 Task: Install a Code Snippet Extension: Install an extension that provides code snippets to speed up your coding workflow
Action: Mouse moved to (9, 136)
Screenshot: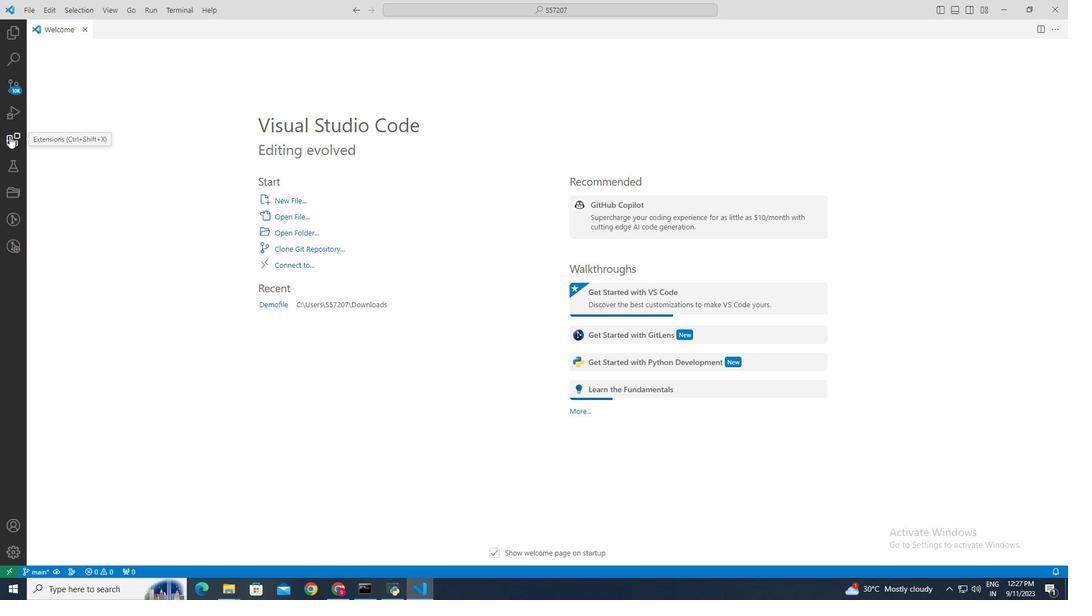 
Action: Mouse pressed left at (9, 136)
Screenshot: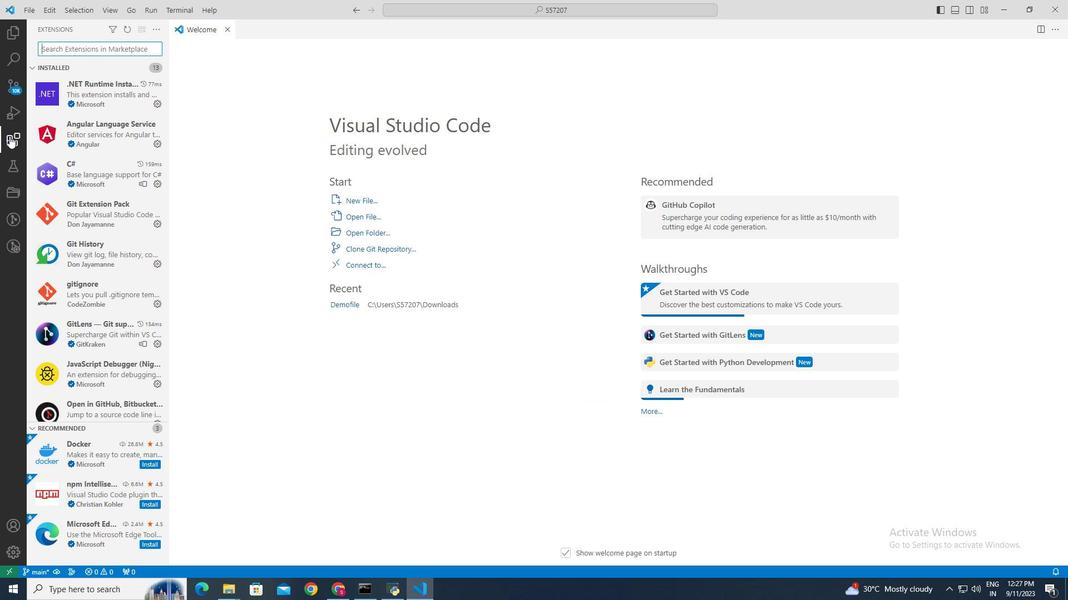 
Action: Mouse moved to (87, 48)
Screenshot: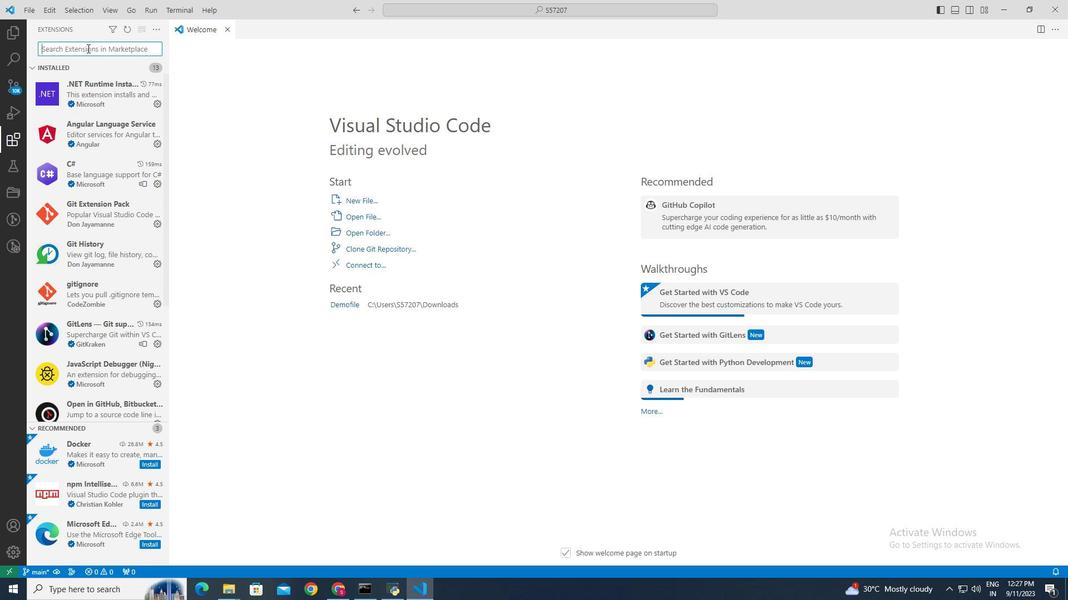 
Action: Mouse pressed left at (87, 48)
Screenshot: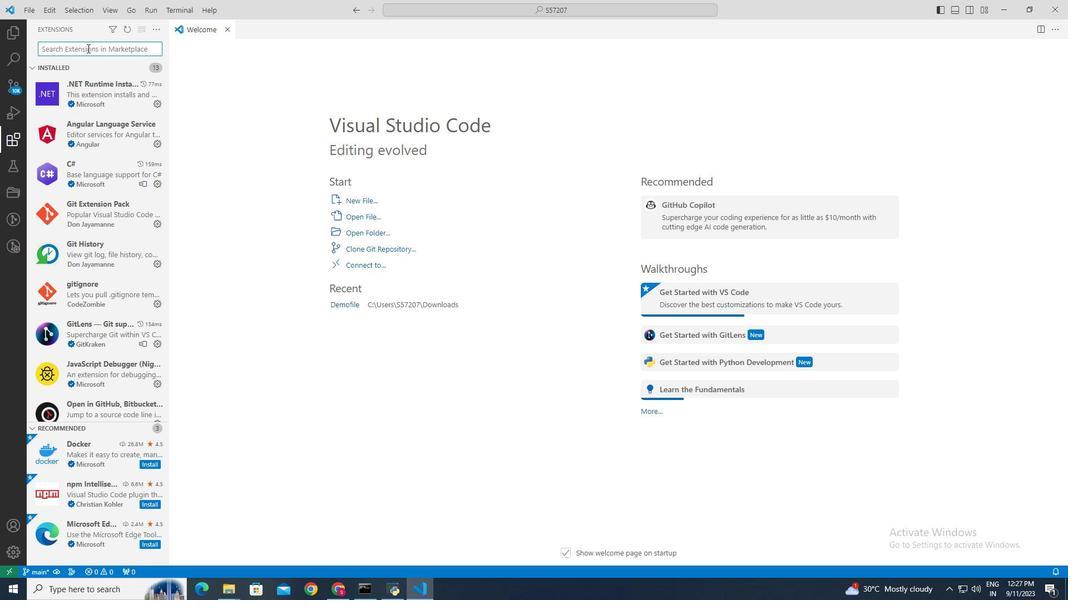 
Action: Key pressed snippet<Key.space><Key.backspace>
Screenshot: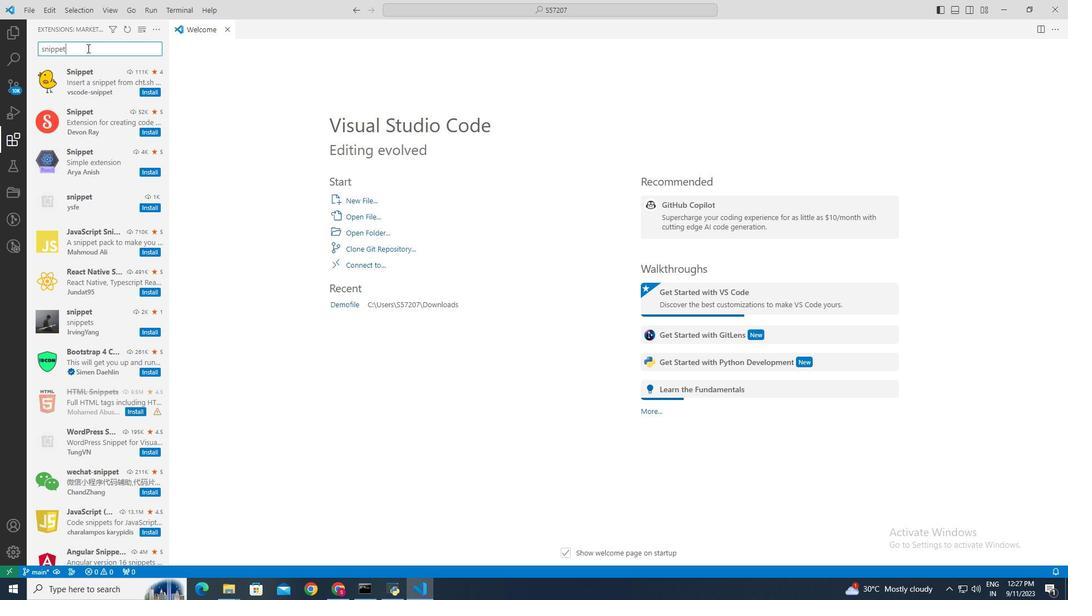 
Action: Mouse moved to (101, 86)
Screenshot: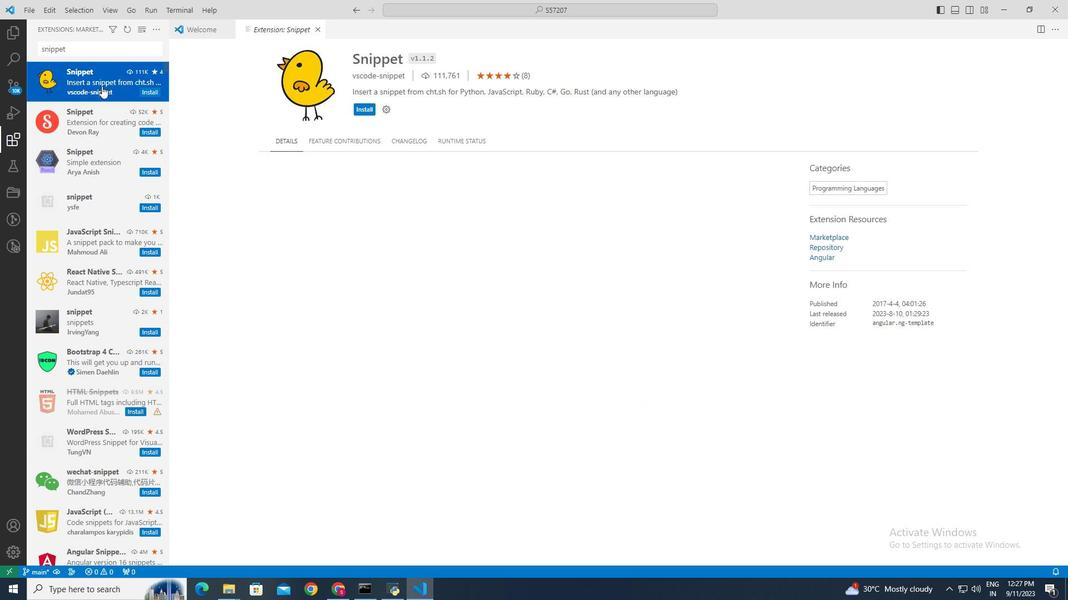 
Action: Mouse pressed left at (101, 86)
Screenshot: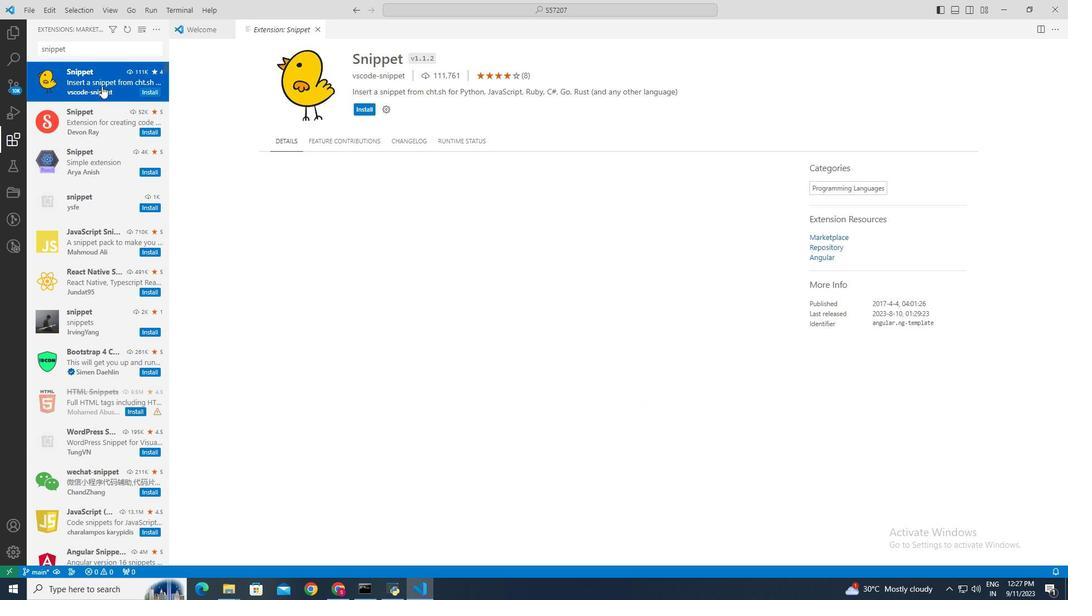 
Action: Mouse moved to (366, 112)
Screenshot: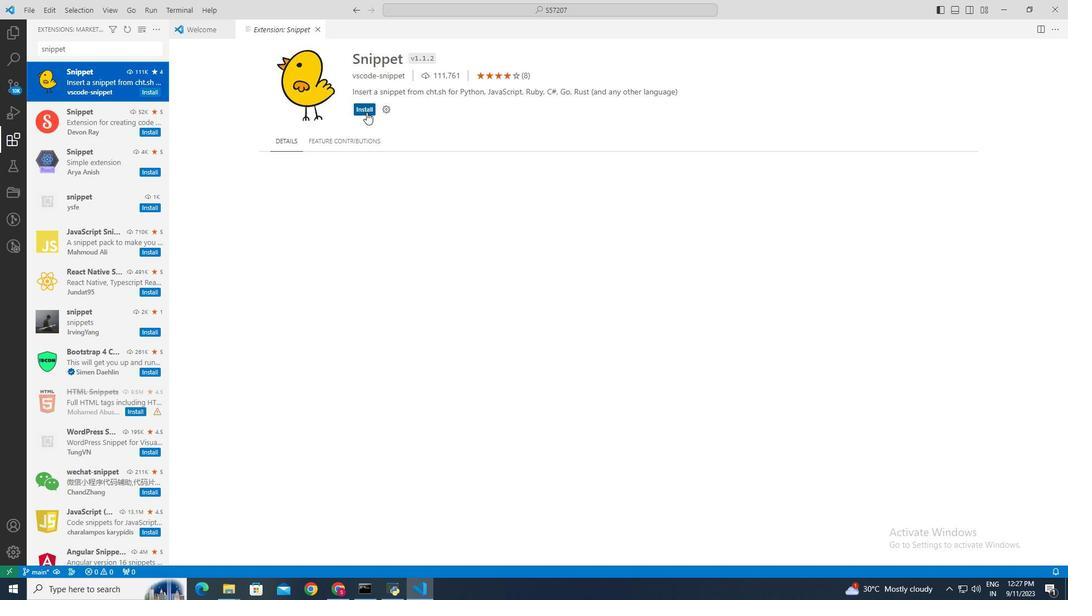 
Action: Mouse pressed left at (366, 112)
Screenshot: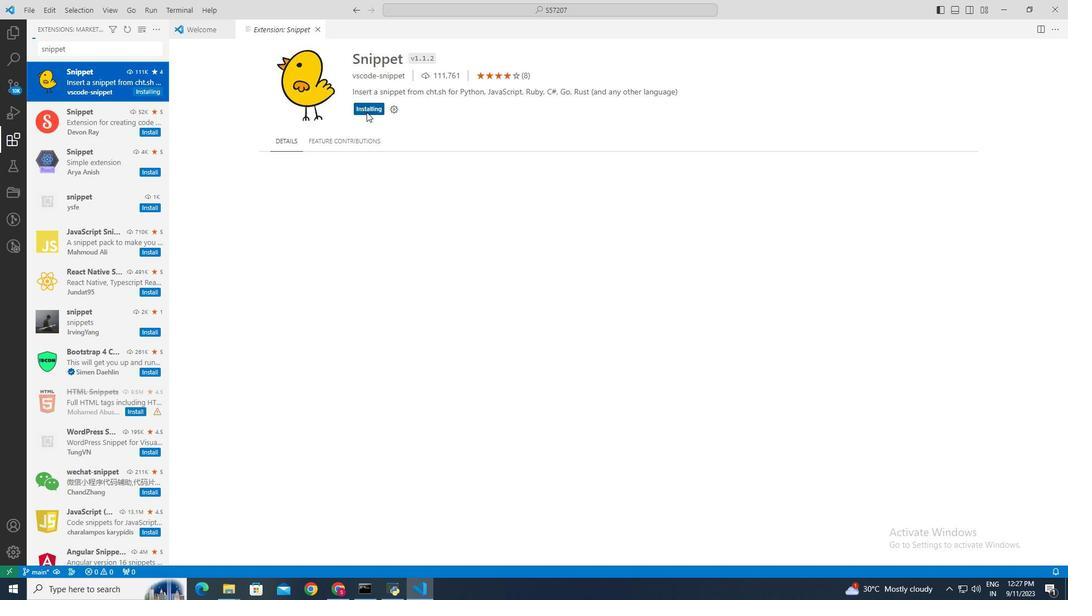 
Action: Mouse moved to (497, 288)
Screenshot: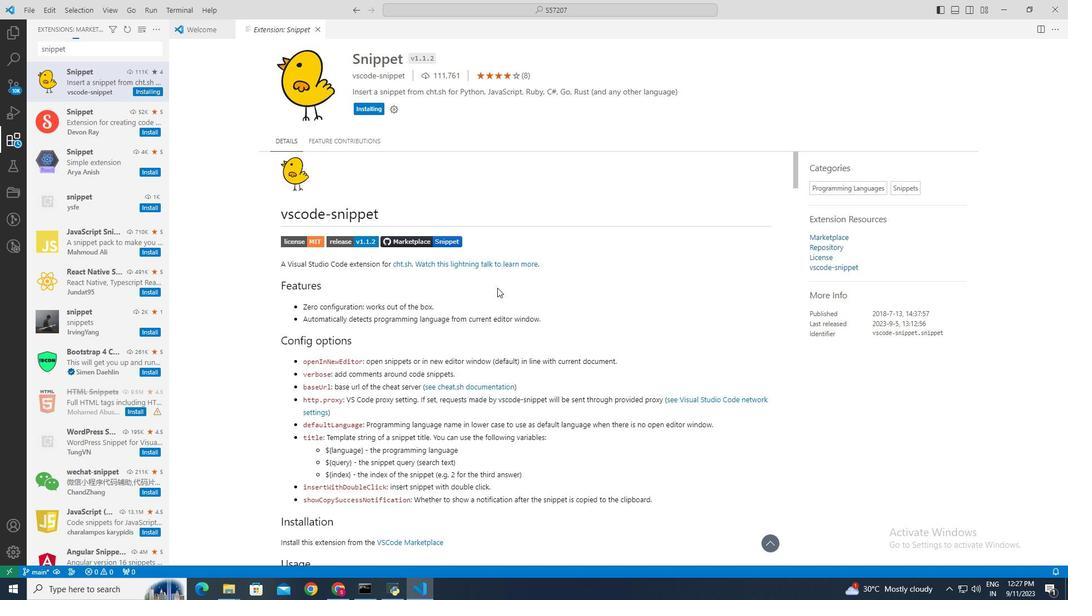 
Action: Mouse scrolled (497, 287) with delta (0, 0)
Screenshot: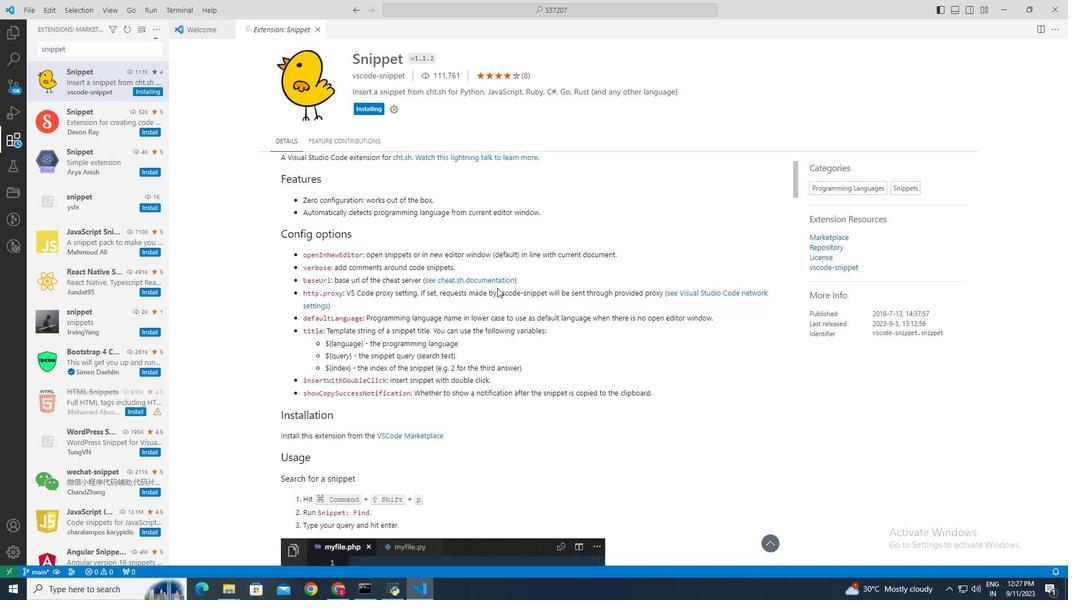 
Action: Mouse scrolled (497, 287) with delta (0, 0)
Screenshot: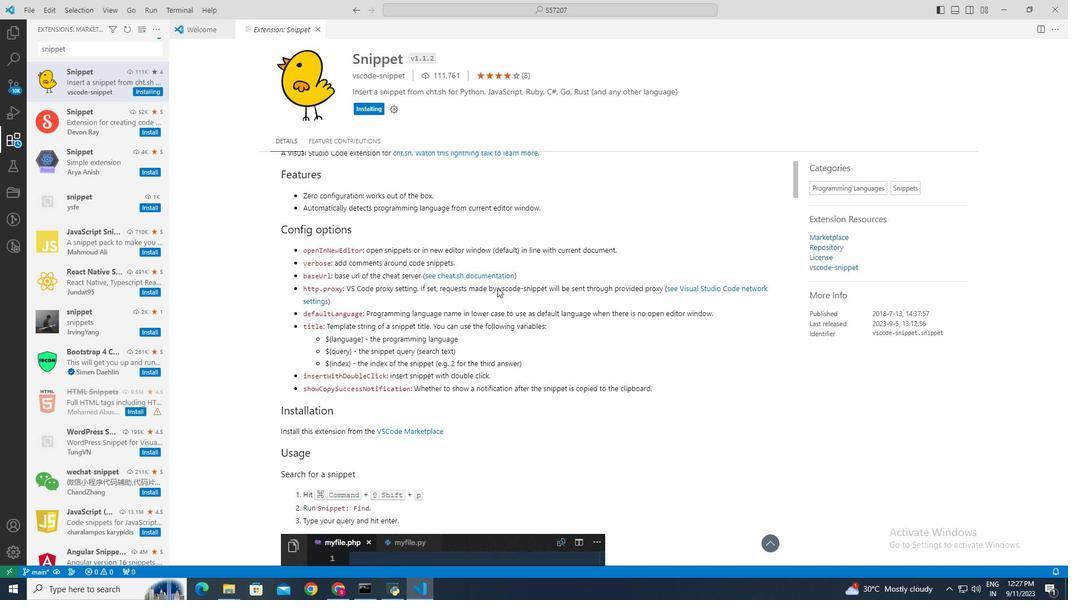 
Action: Mouse scrolled (497, 288) with delta (0, 0)
Screenshot: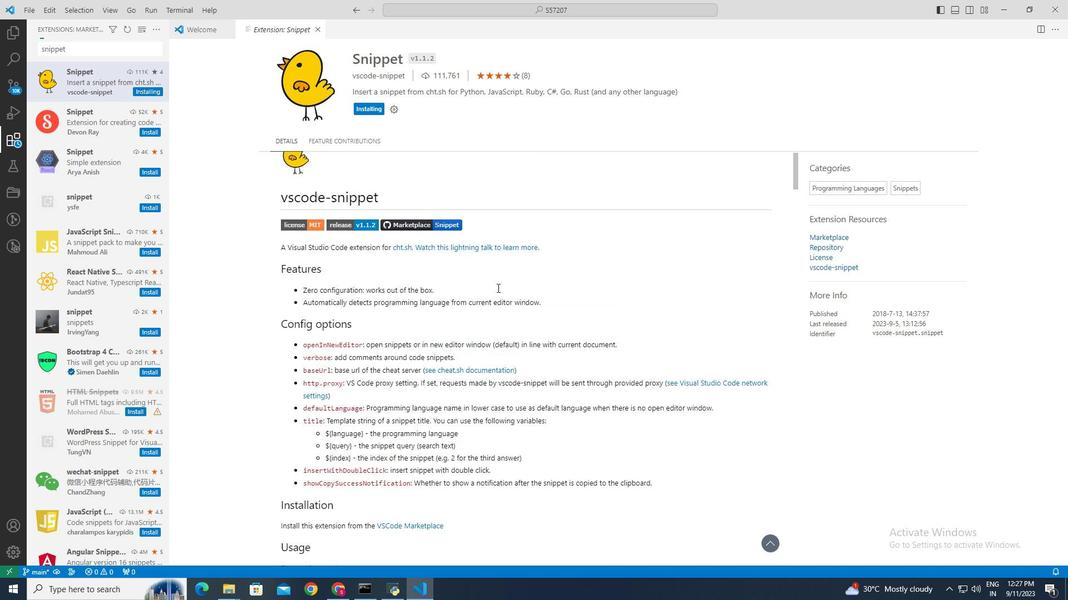 
Action: Mouse scrolled (497, 288) with delta (0, 0)
Screenshot: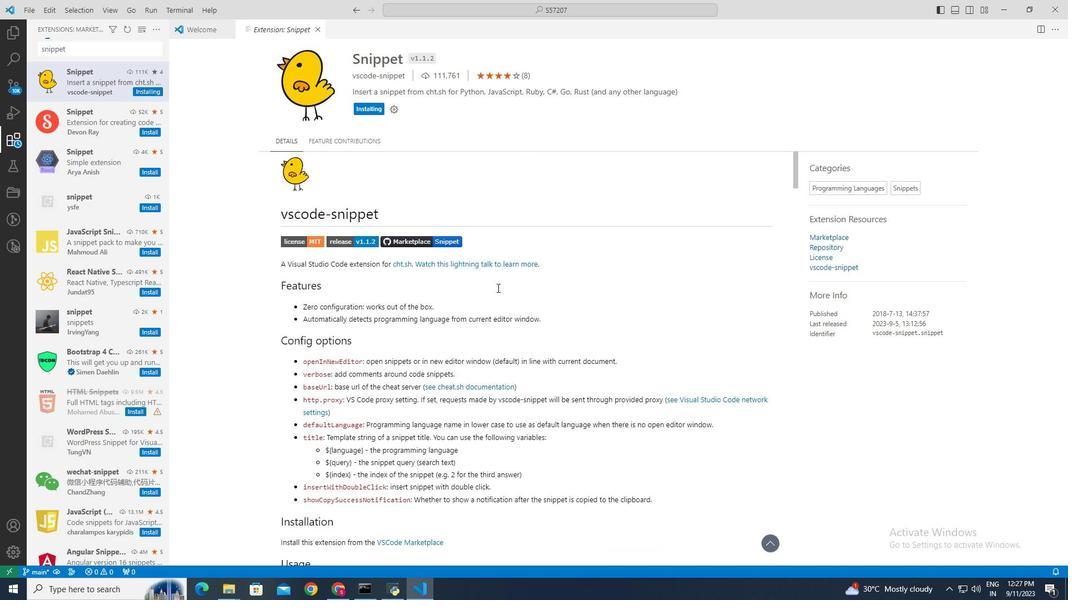 
Action: Mouse scrolled (497, 288) with delta (0, 0)
Screenshot: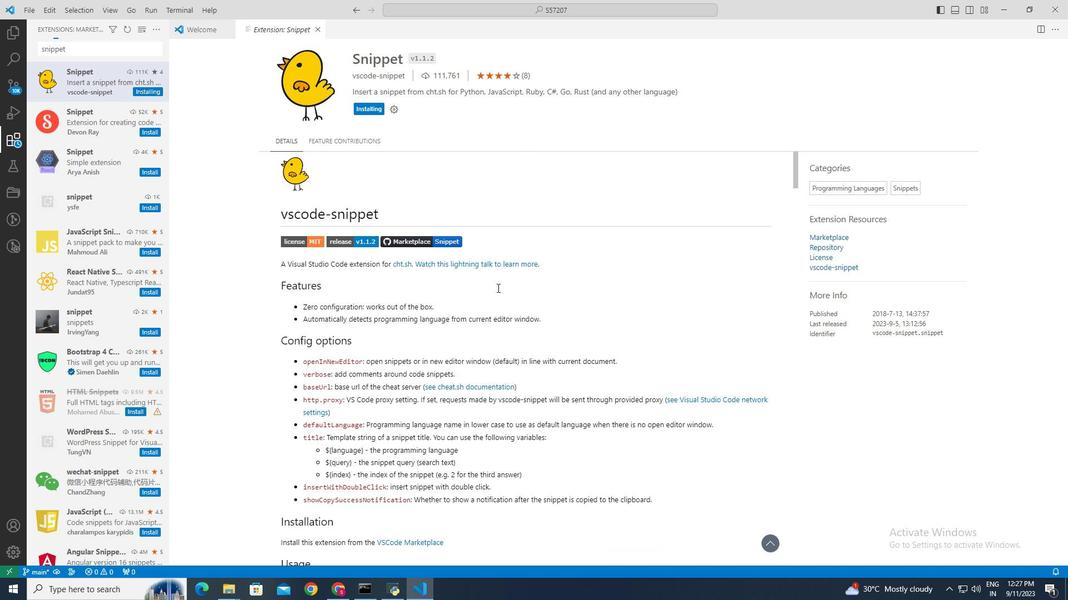 
Action: Mouse scrolled (497, 288) with delta (0, 0)
Screenshot: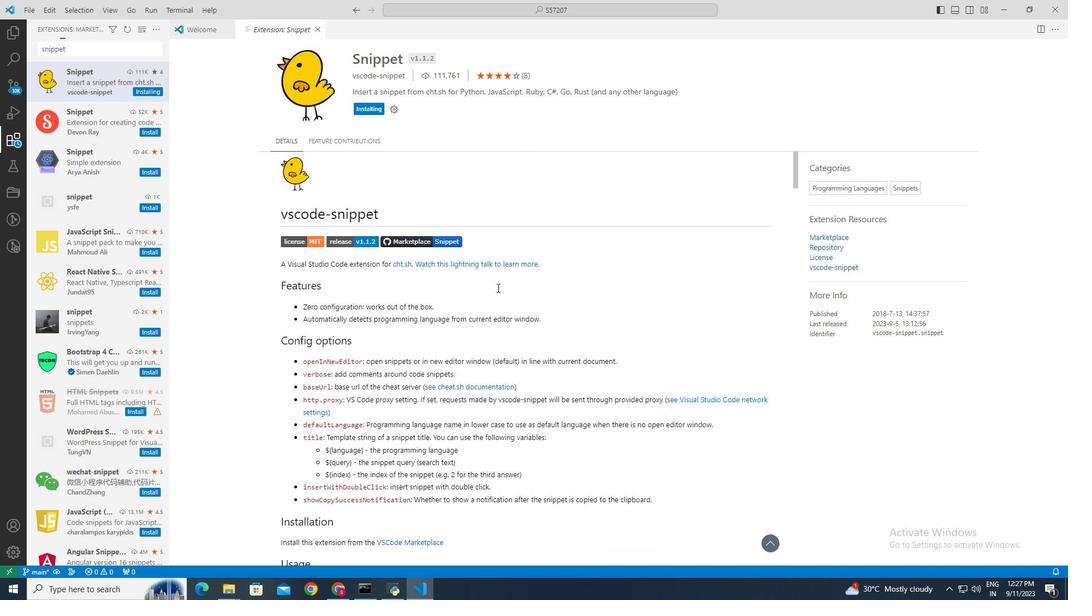 
Action: Mouse scrolled (497, 288) with delta (0, 0)
Screenshot: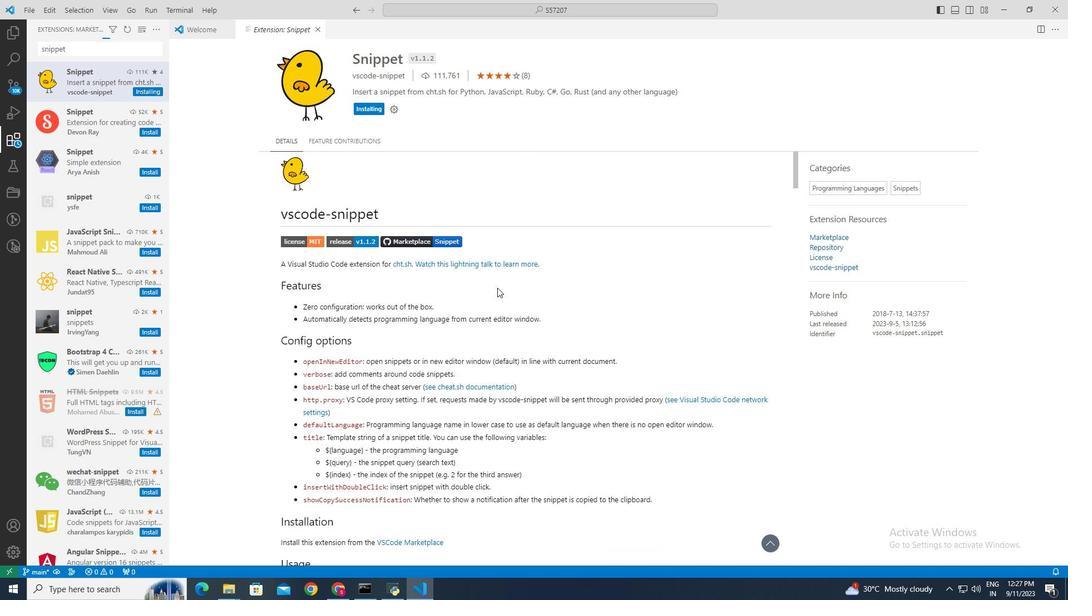 
Action: Mouse moved to (499, 296)
Screenshot: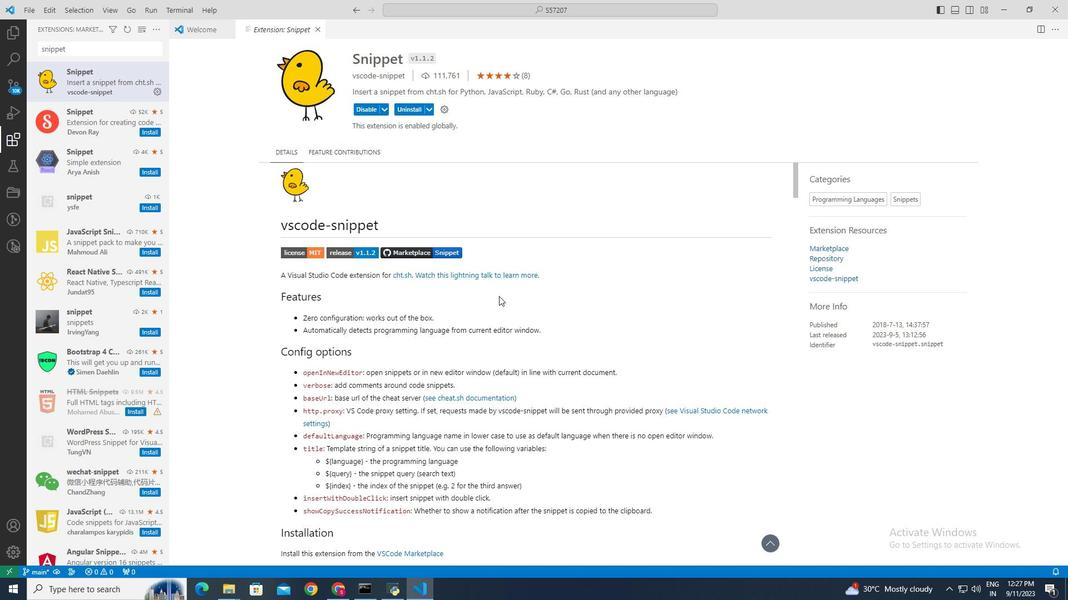 
Action: Mouse scrolled (499, 297) with delta (0, 0)
Screenshot: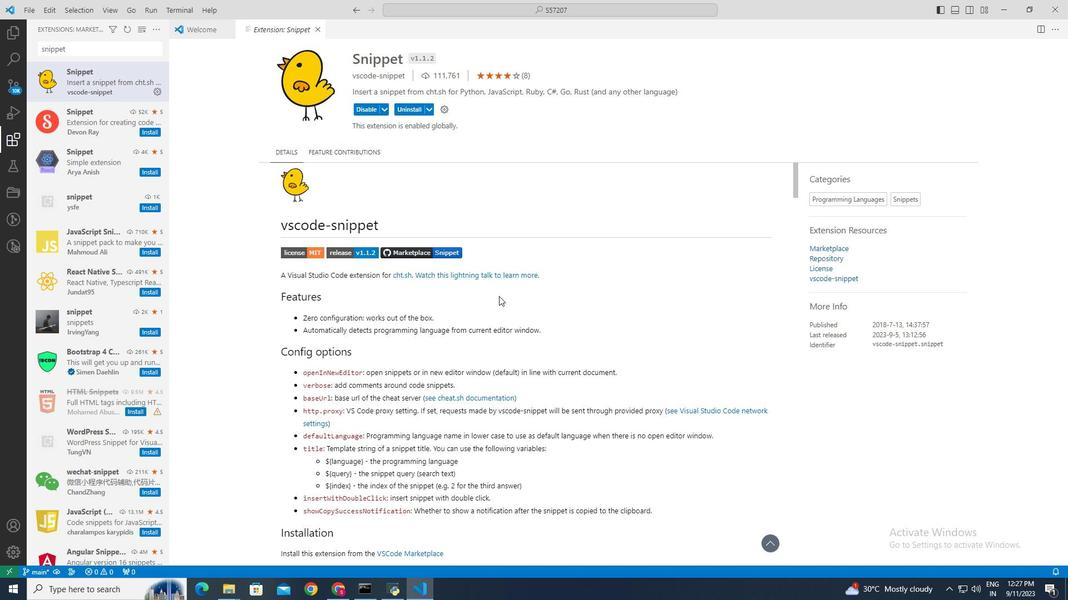
Action: Mouse scrolled (499, 297) with delta (0, 0)
Screenshot: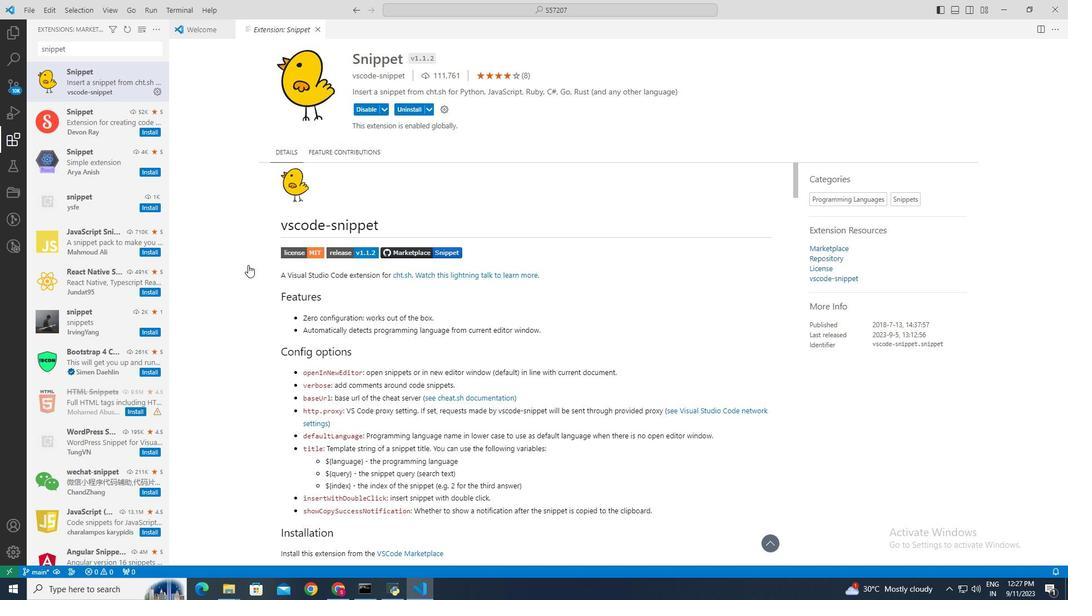 
Action: Mouse moved to (152, 248)
Screenshot: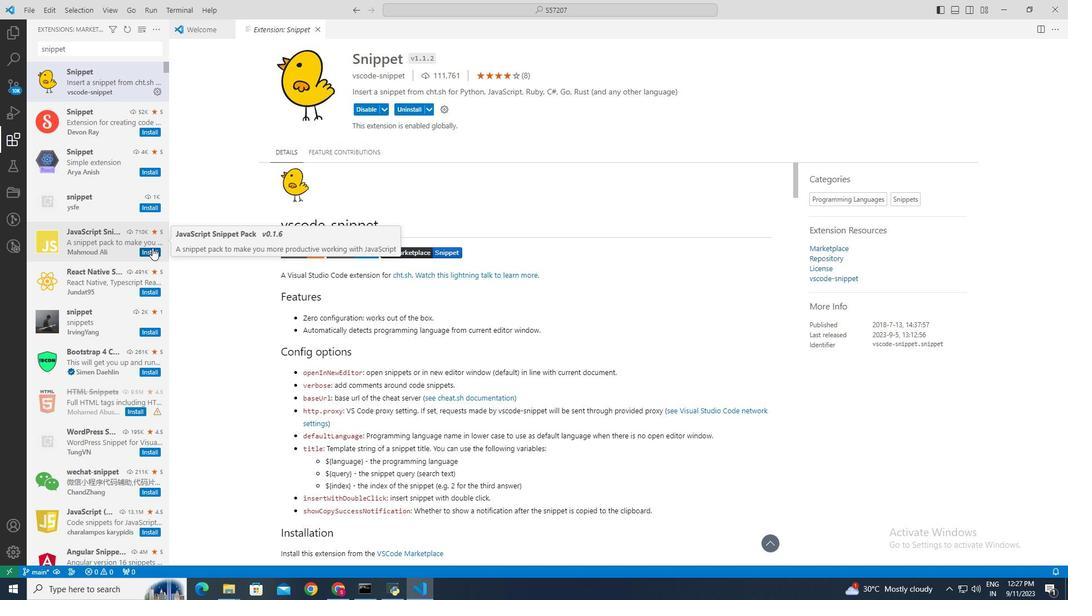 
Action: Mouse pressed left at (152, 248)
Screenshot: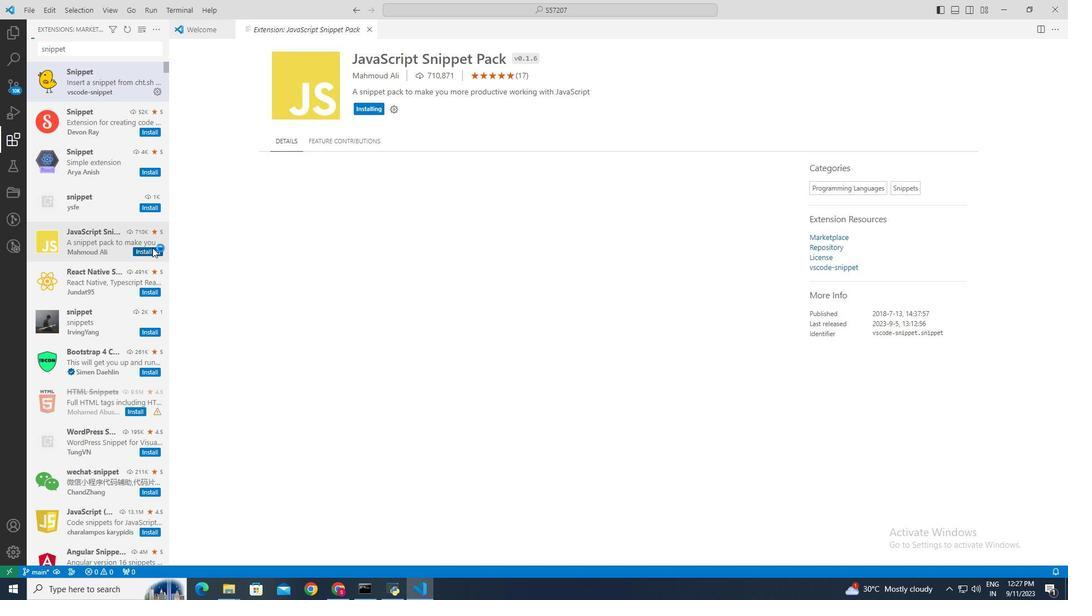 
Action: Mouse moved to (440, 292)
Screenshot: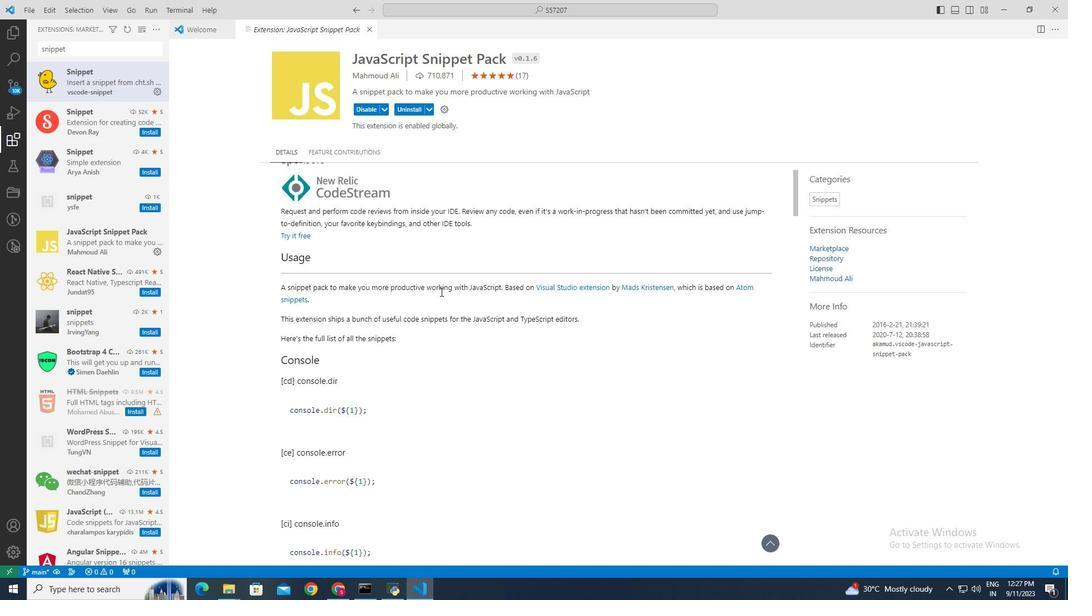 
Action: Mouse scrolled (440, 291) with delta (0, 0)
Screenshot: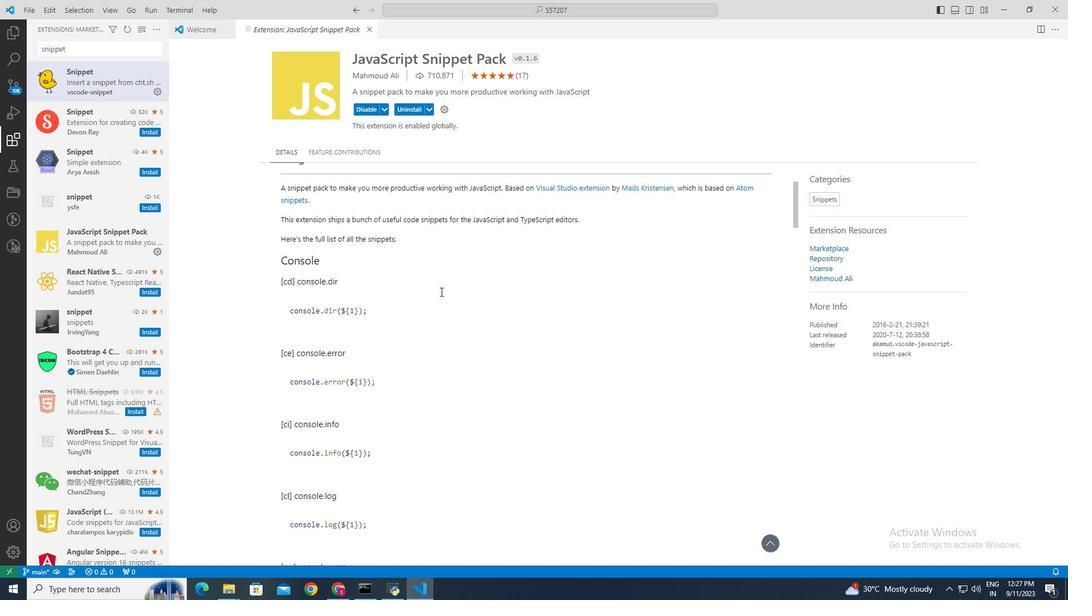 
Action: Mouse scrolled (440, 291) with delta (0, 0)
Screenshot: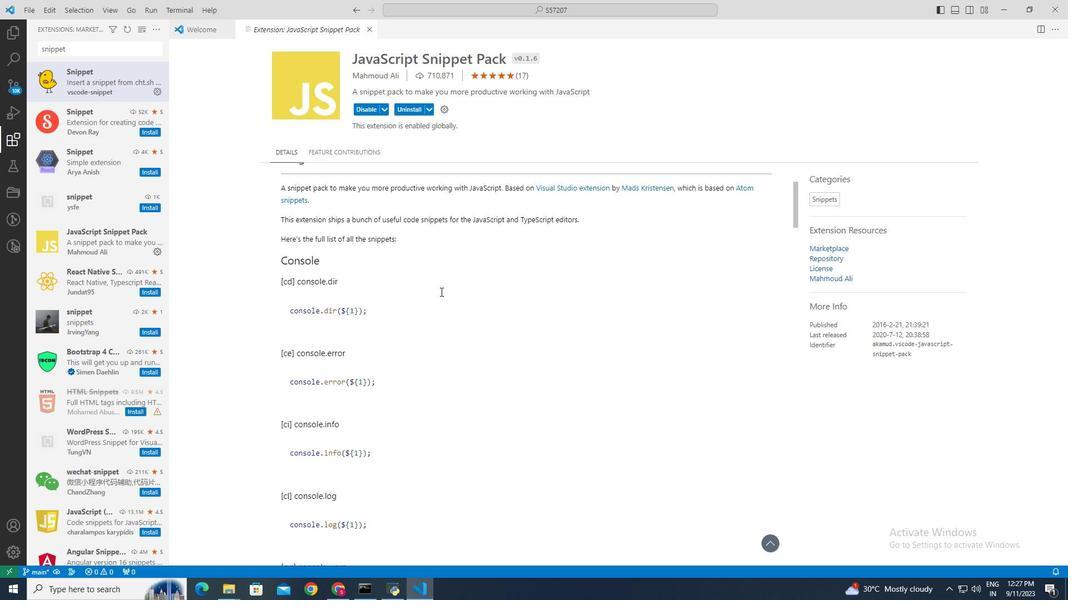 
Action: Mouse scrolled (440, 291) with delta (0, 0)
Screenshot: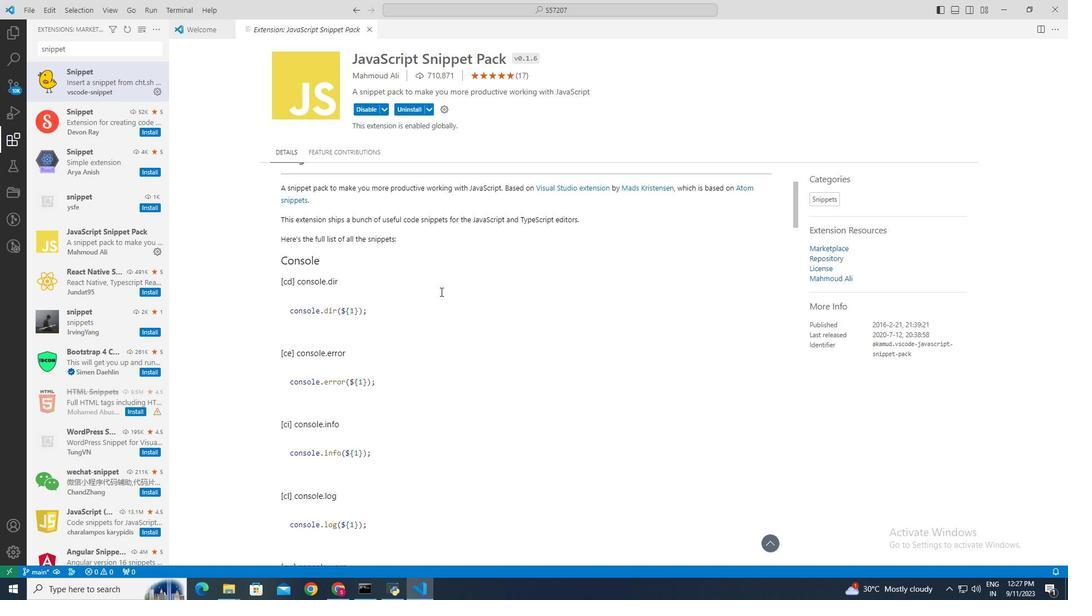 
Action: Mouse scrolled (440, 291) with delta (0, 0)
Screenshot: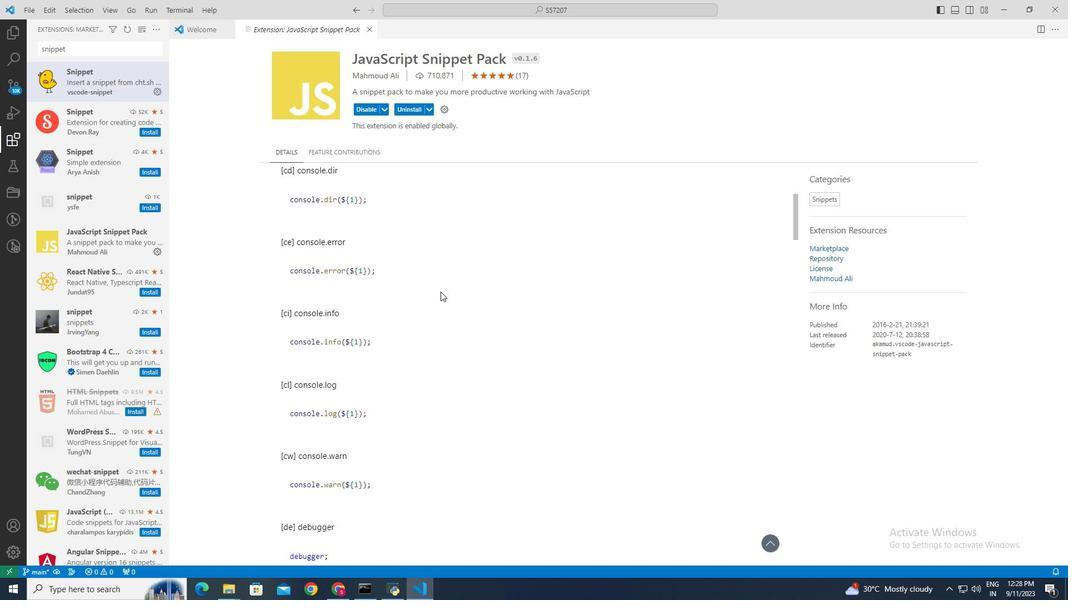 
Action: Mouse scrolled (440, 291) with delta (0, 0)
Screenshot: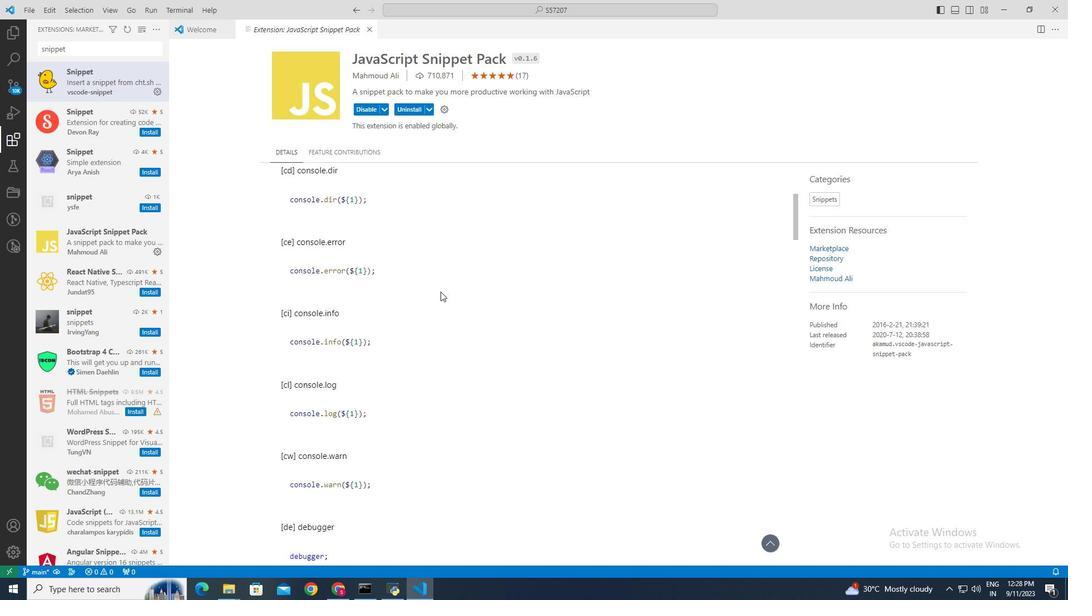 
Action: Mouse scrolled (440, 291) with delta (0, 0)
Screenshot: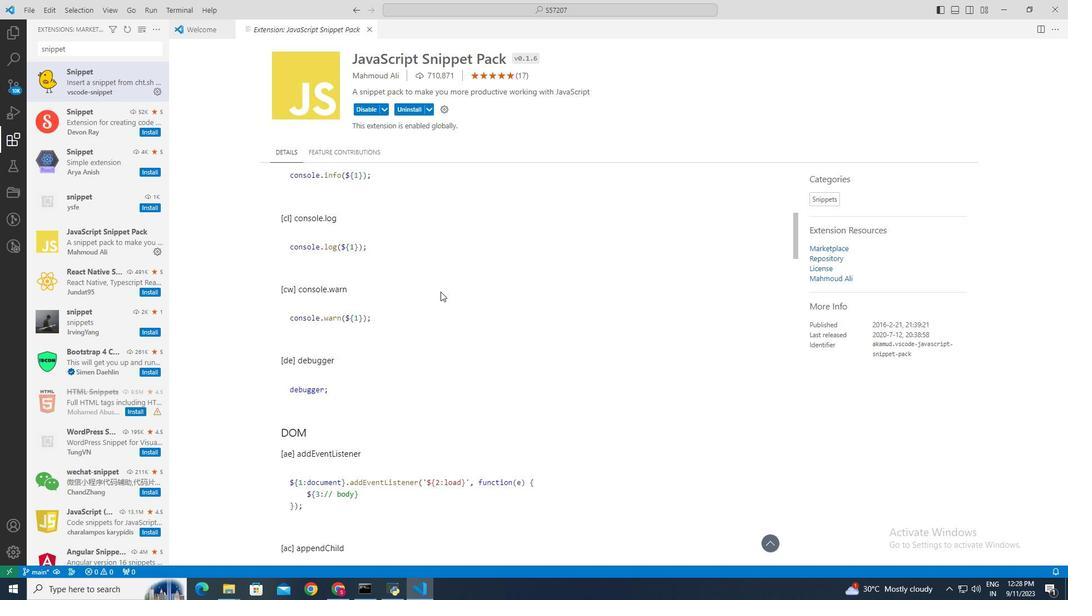 
Action: Mouse scrolled (440, 291) with delta (0, 0)
Screenshot: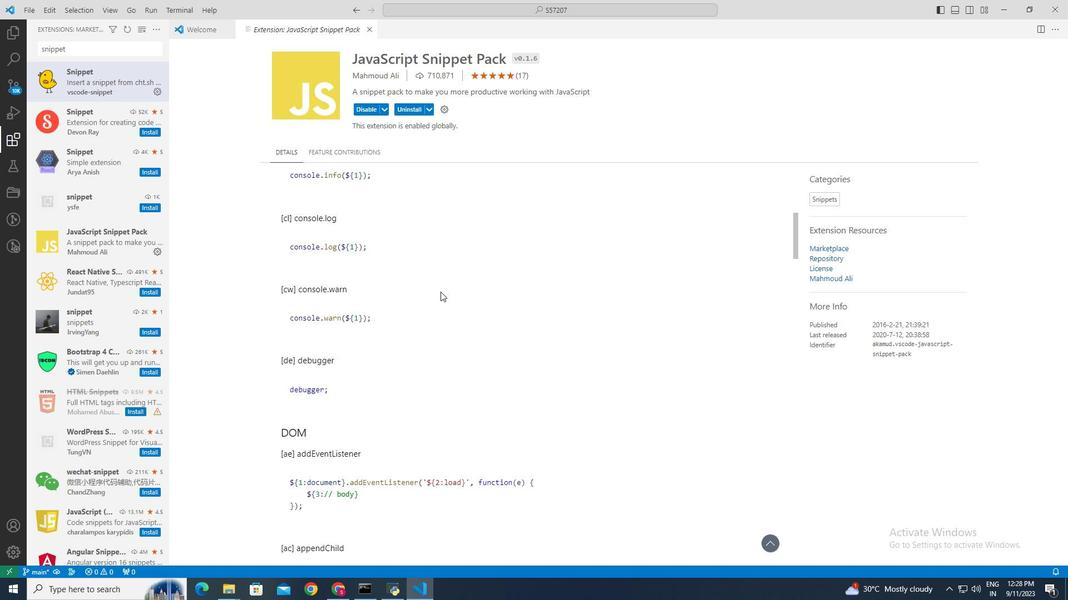 
Action: Mouse scrolled (440, 291) with delta (0, 0)
Screenshot: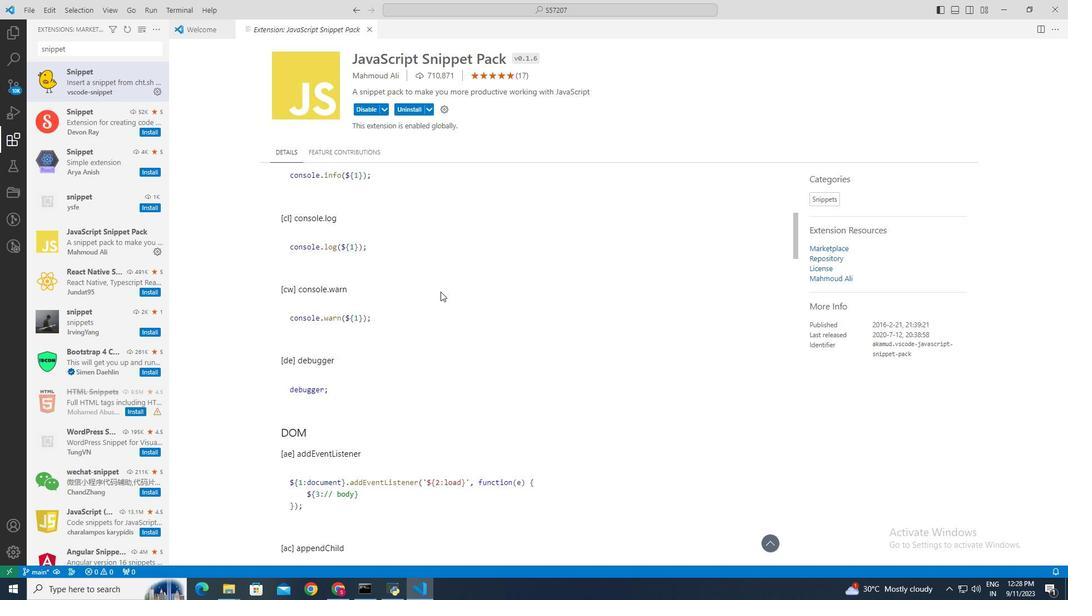 
Action: Mouse moved to (108, 334)
Screenshot: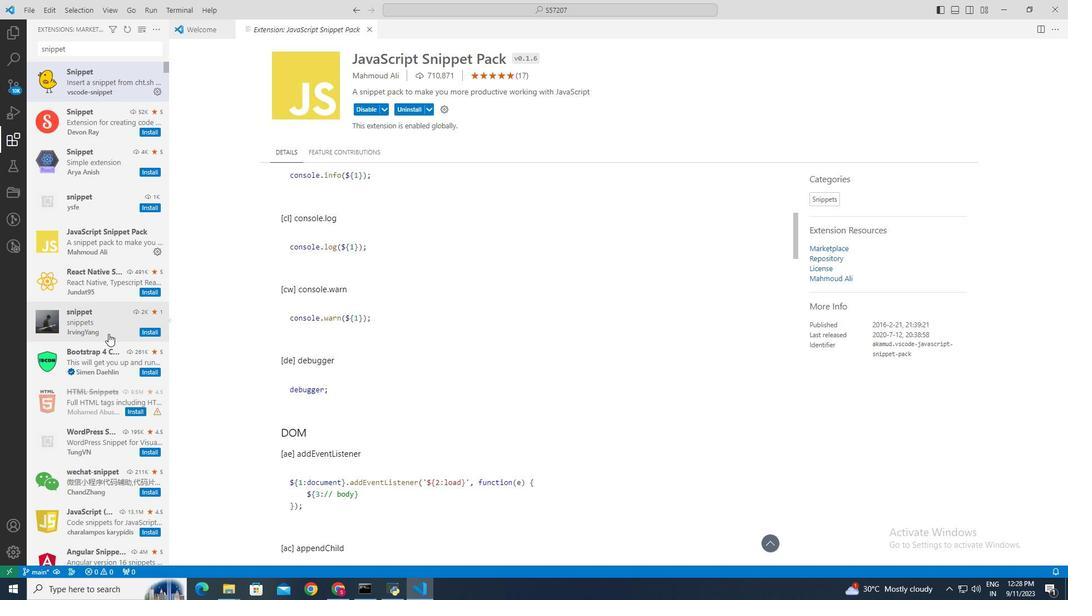
Action: Mouse scrolled (108, 333) with delta (0, 0)
Screenshot: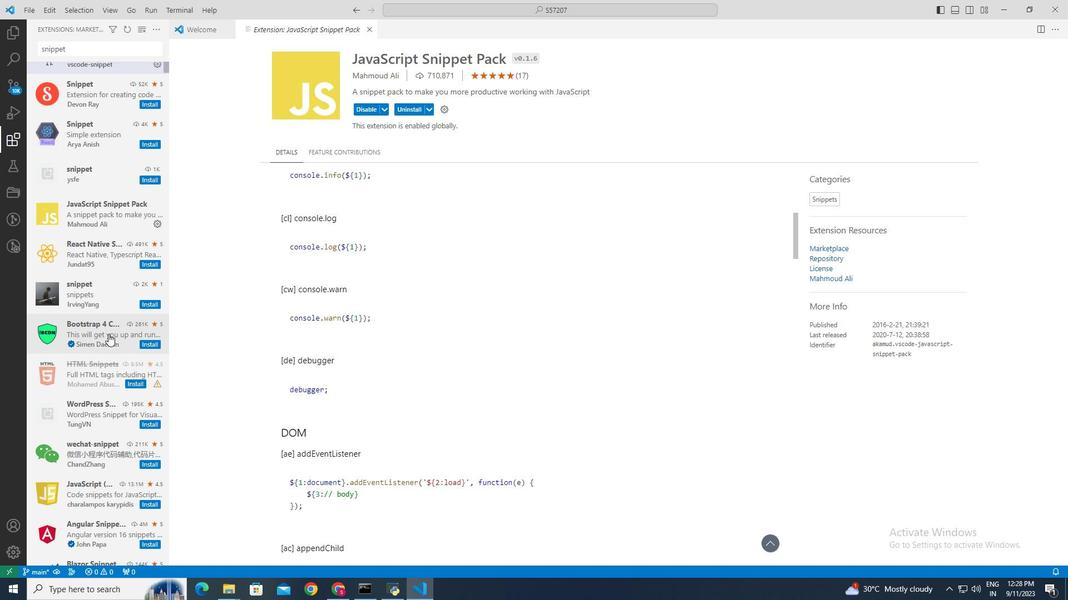 
Action: Mouse scrolled (108, 333) with delta (0, 0)
Screenshot: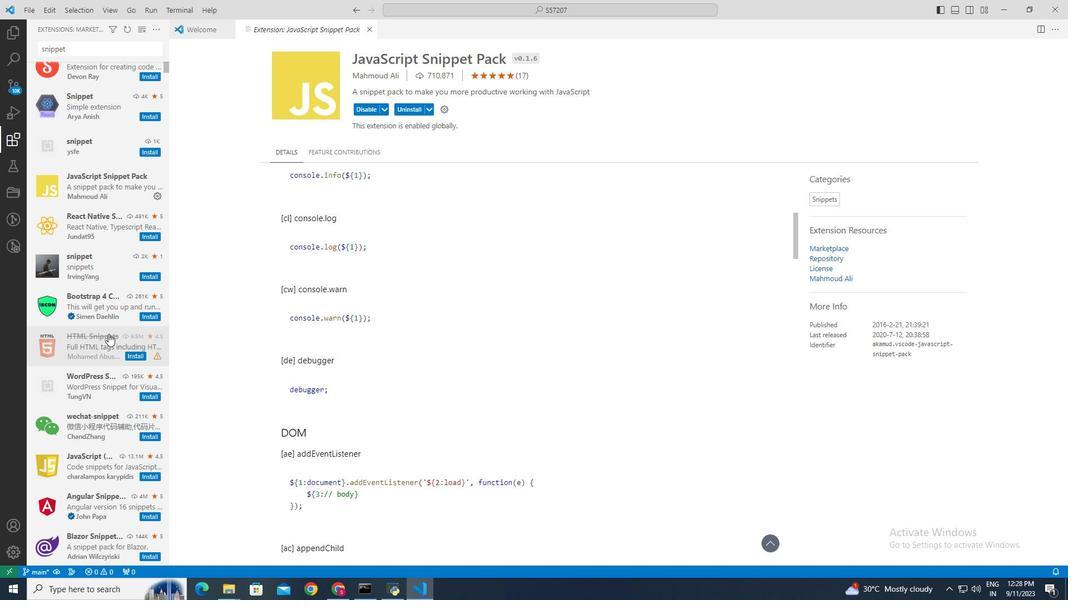 
Action: Mouse scrolled (108, 333) with delta (0, 0)
Screenshot: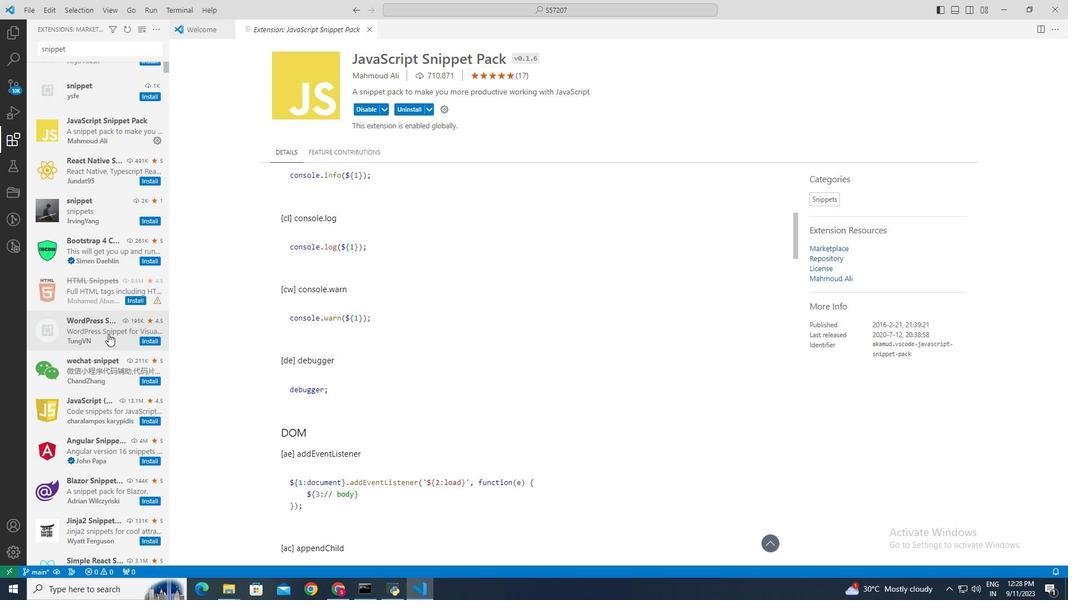 
Action: Mouse scrolled (108, 333) with delta (0, 0)
Screenshot: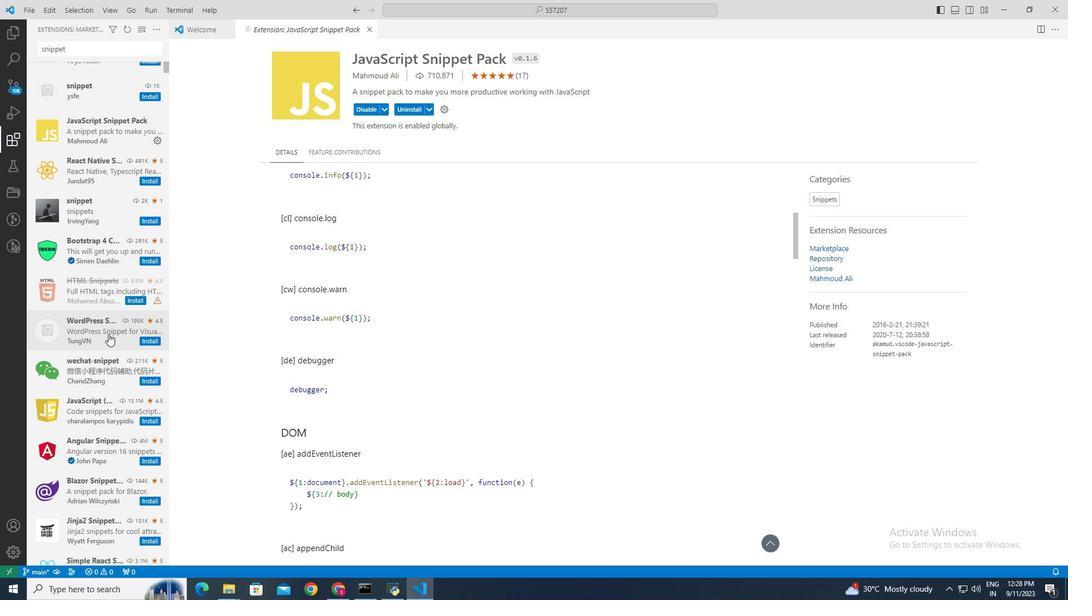 
Action: Mouse scrolled (108, 333) with delta (0, 0)
Screenshot: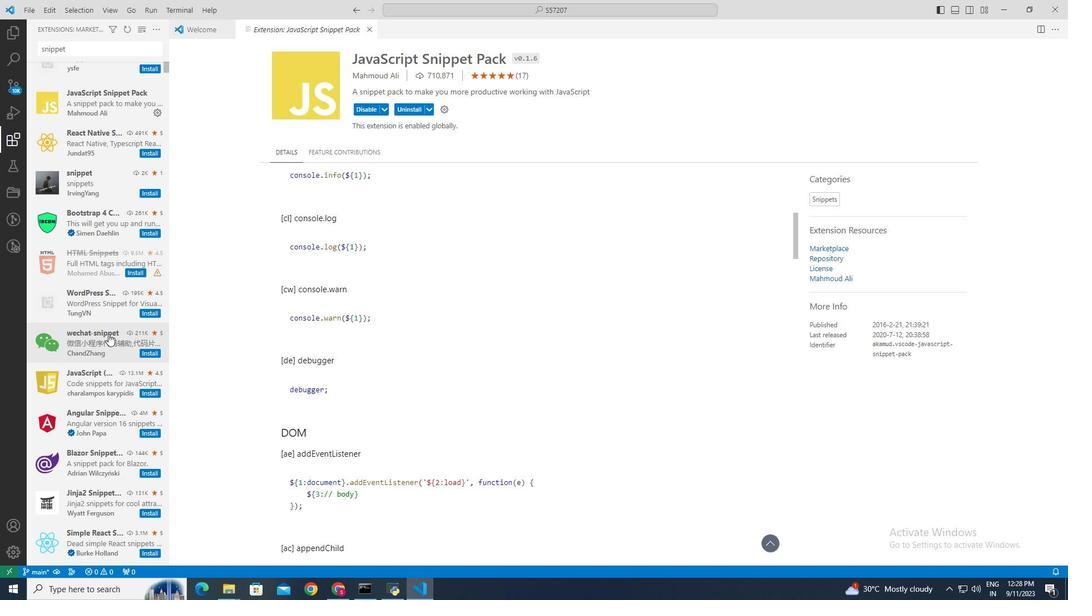 
Action: Mouse scrolled (108, 333) with delta (0, 0)
Screenshot: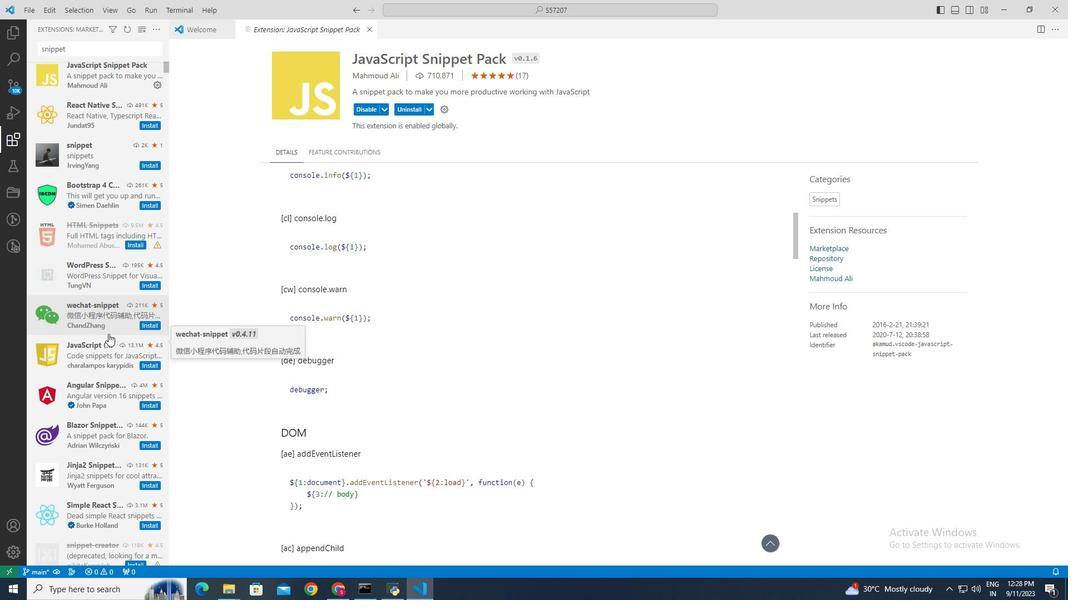 
Action: Mouse scrolled (108, 333) with delta (0, 0)
Screenshot: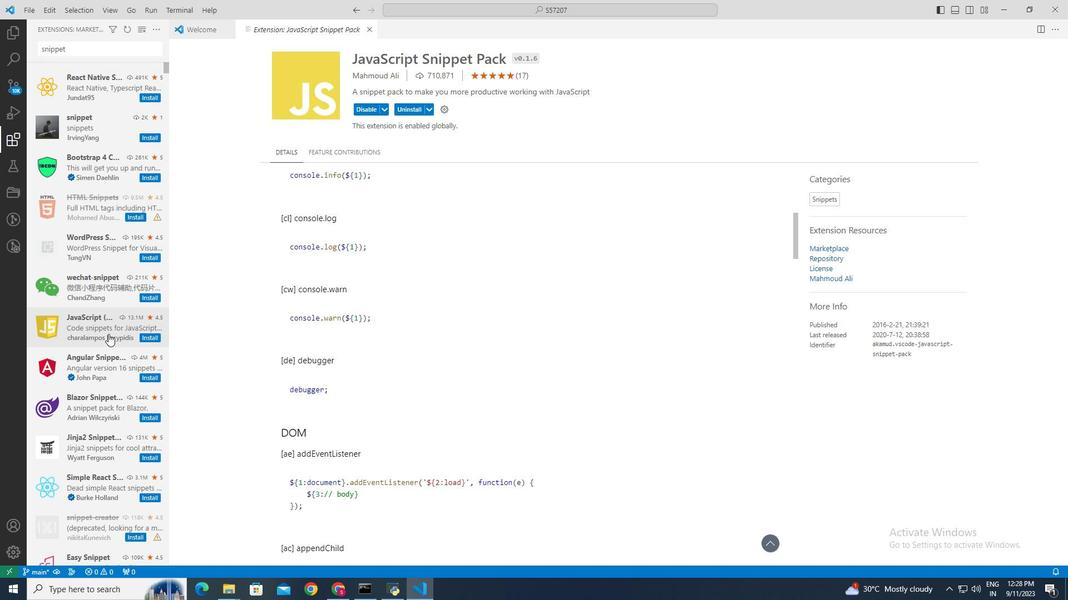 
Action: Mouse moved to (151, 376)
Screenshot: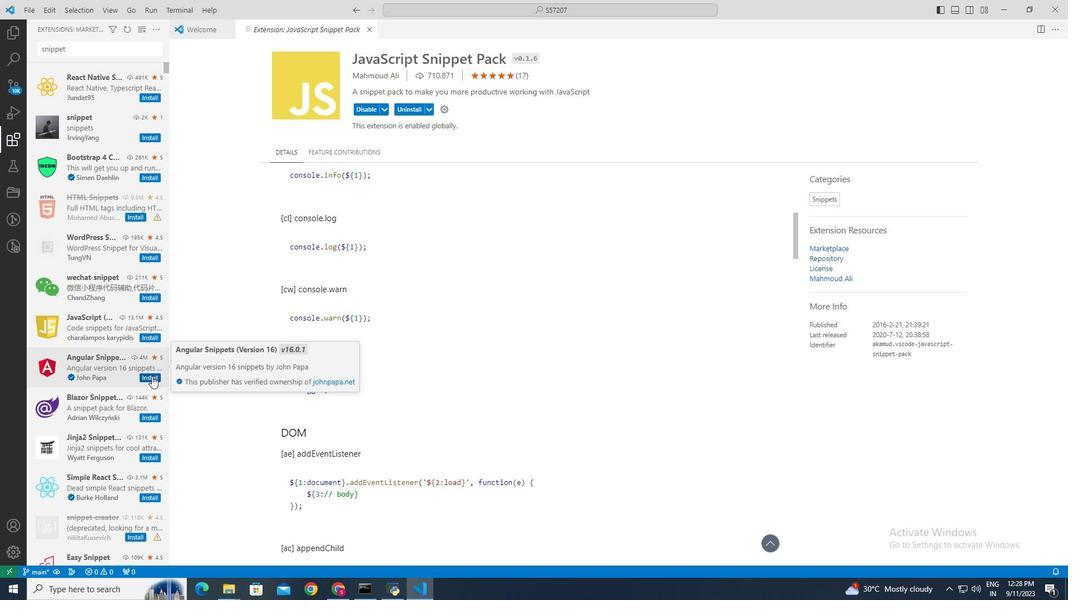 
Action: Mouse pressed left at (151, 376)
Screenshot: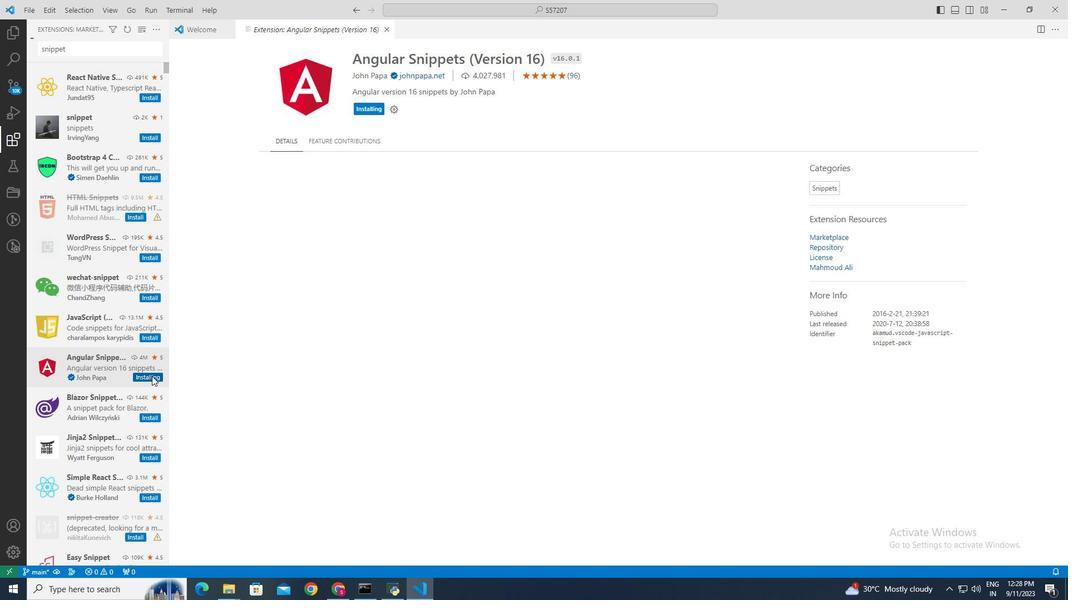 
Action: Mouse moved to (431, 253)
Screenshot: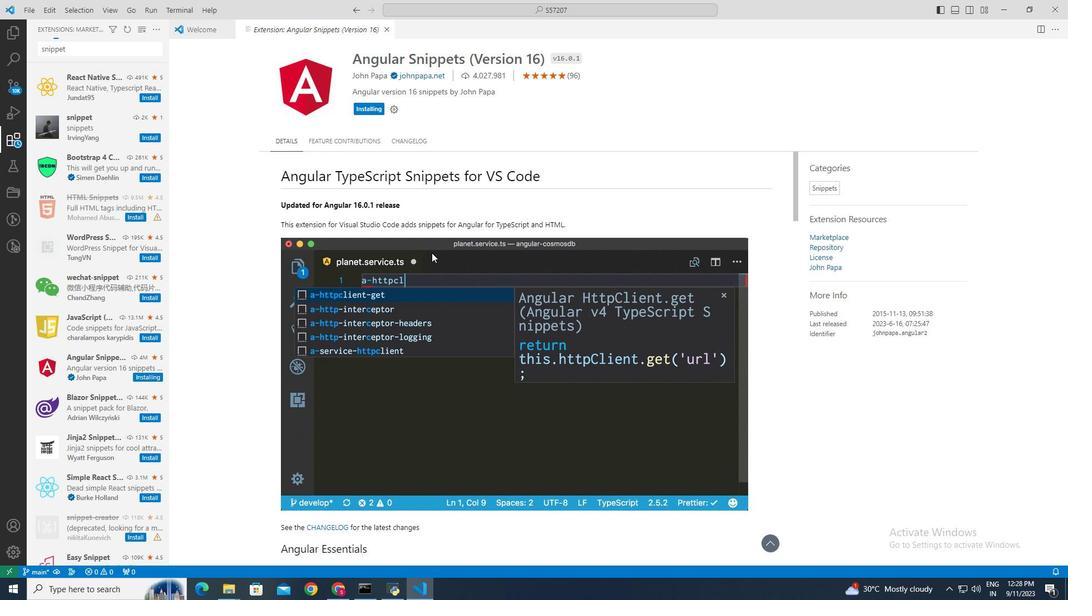 
Action: Mouse scrolled (431, 253) with delta (0, 0)
Screenshot: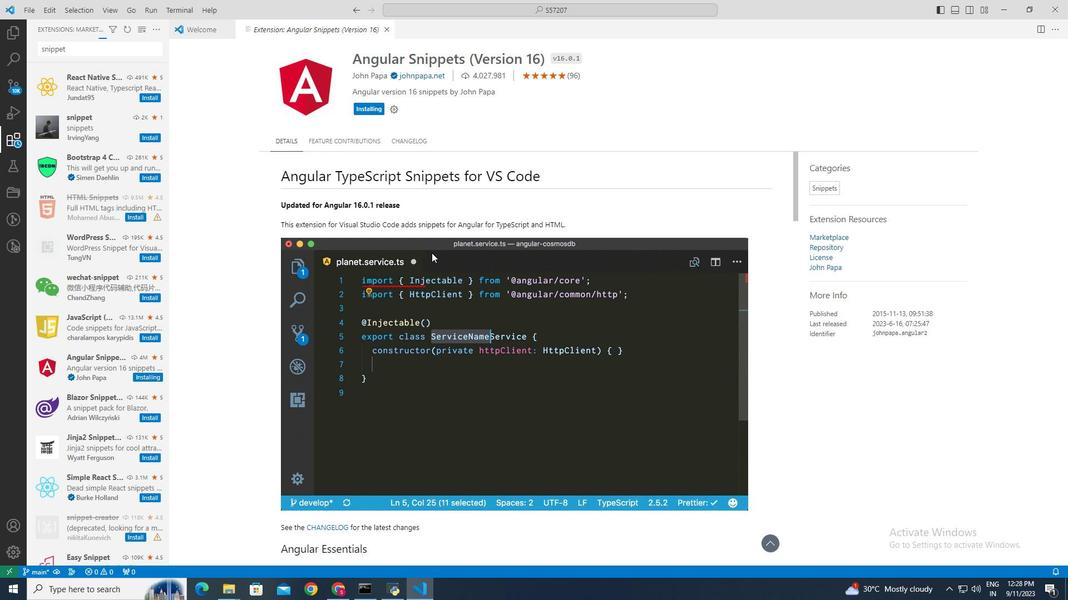 
Action: Mouse scrolled (431, 253) with delta (0, 0)
Screenshot: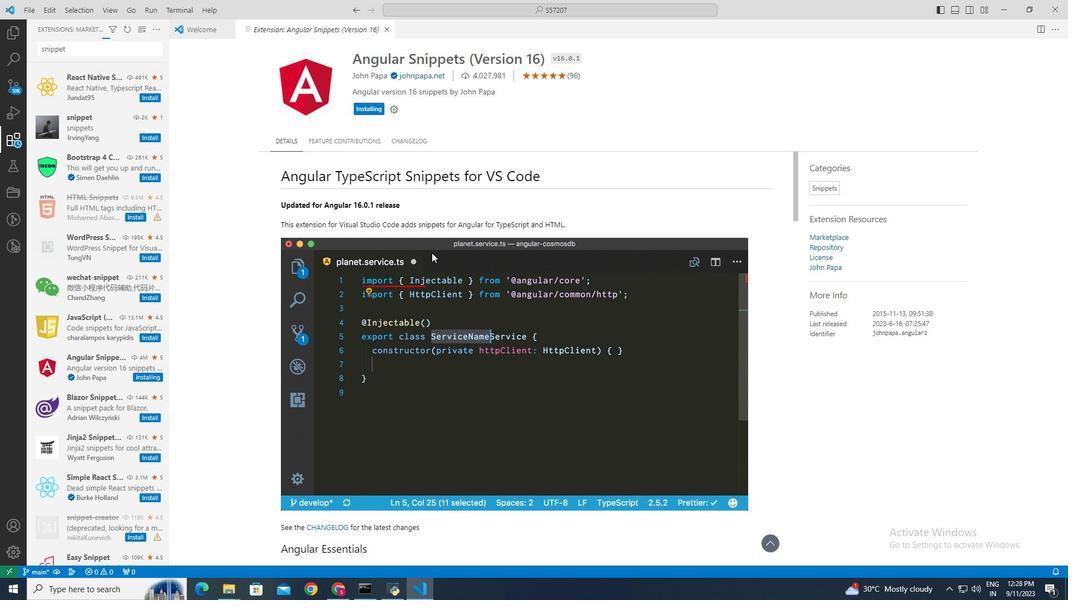 
Action: Mouse scrolled (431, 253) with delta (0, 0)
Screenshot: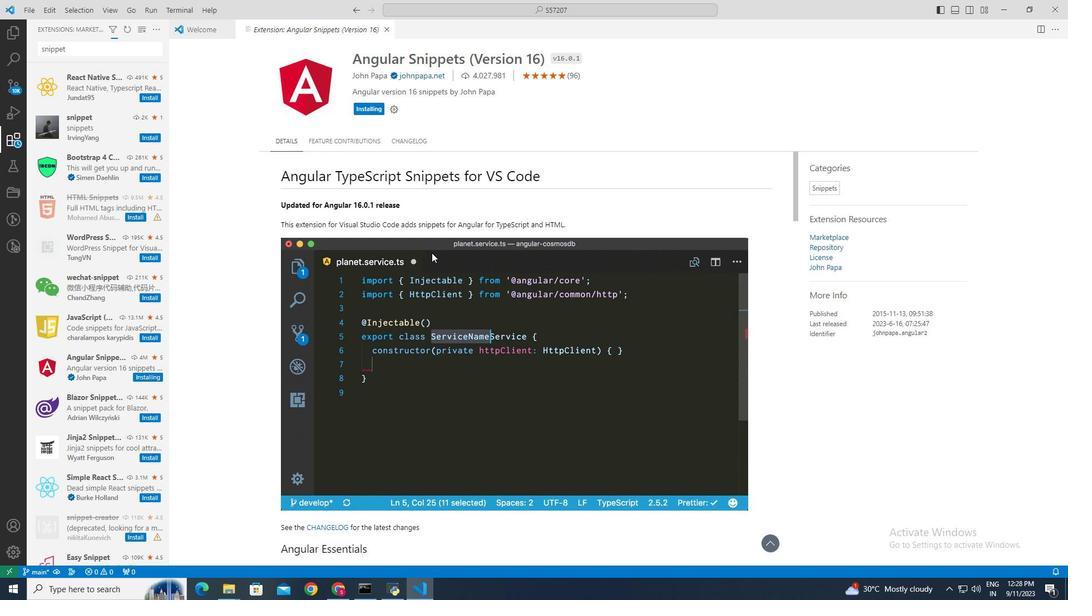 
Action: Mouse moved to (461, 319)
Screenshot: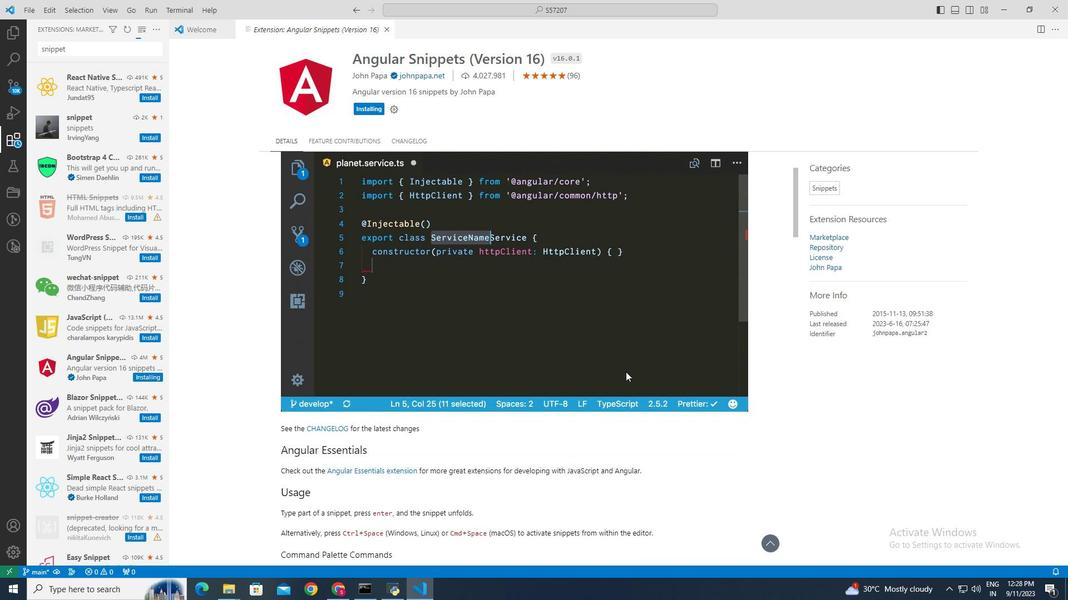 
Action: Mouse scrolled (461, 319) with delta (0, 0)
Screenshot: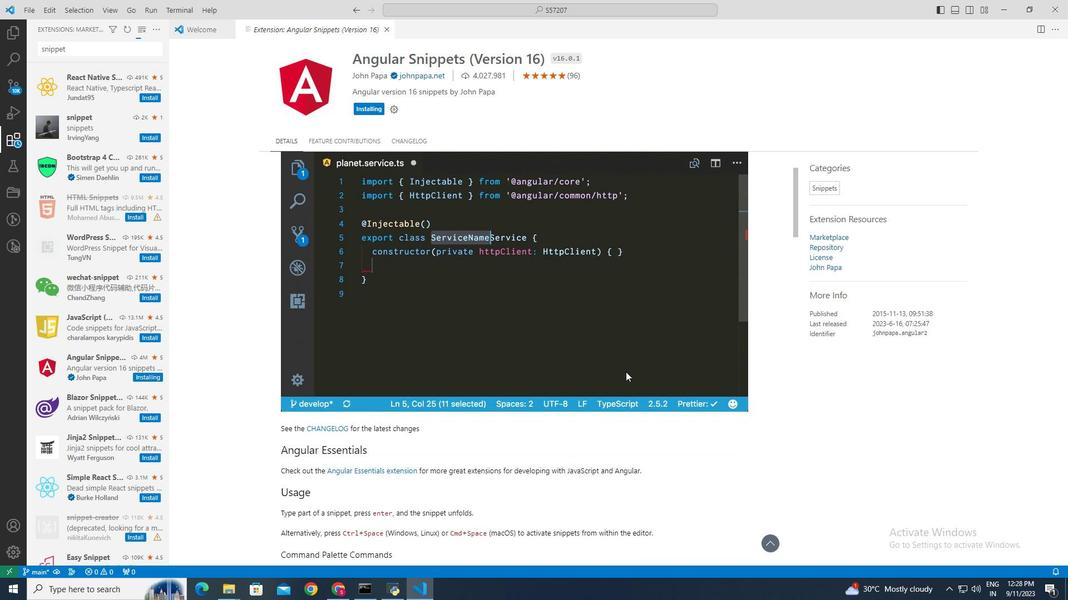 
Action: Mouse moved to (508, 345)
Screenshot: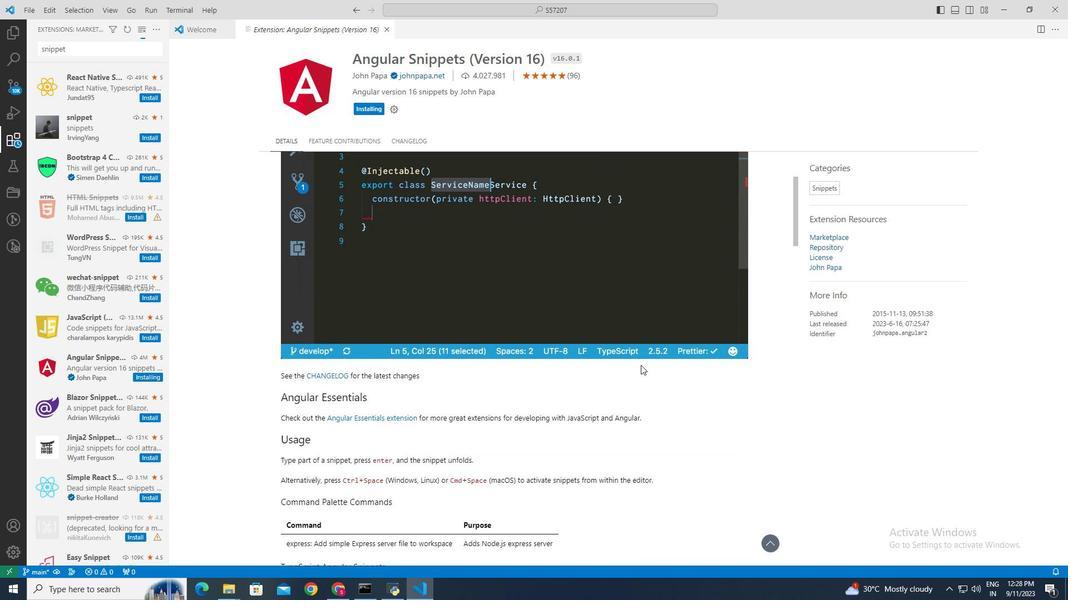 
Action: Mouse scrolled (508, 345) with delta (0, 0)
Screenshot: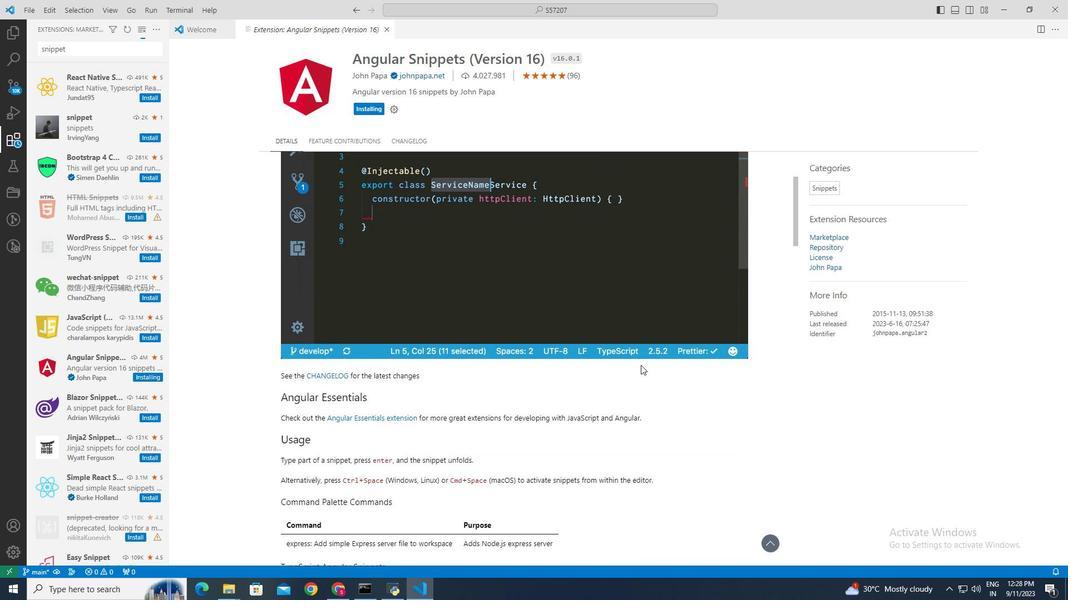 
Action: Mouse moved to (619, 372)
Screenshot: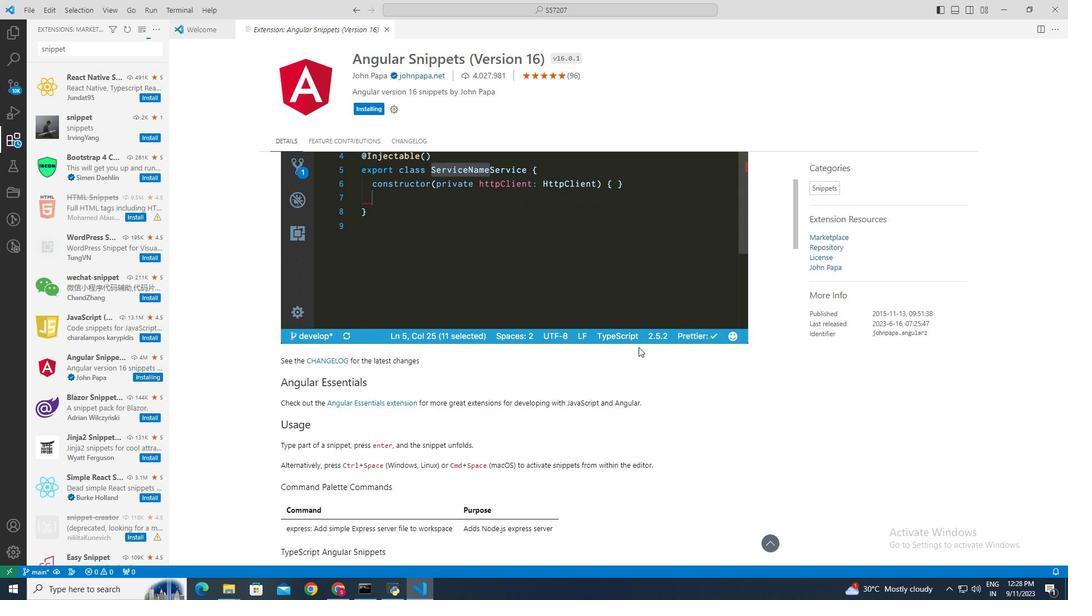 
Action: Mouse scrolled (619, 371) with delta (0, 0)
Screenshot: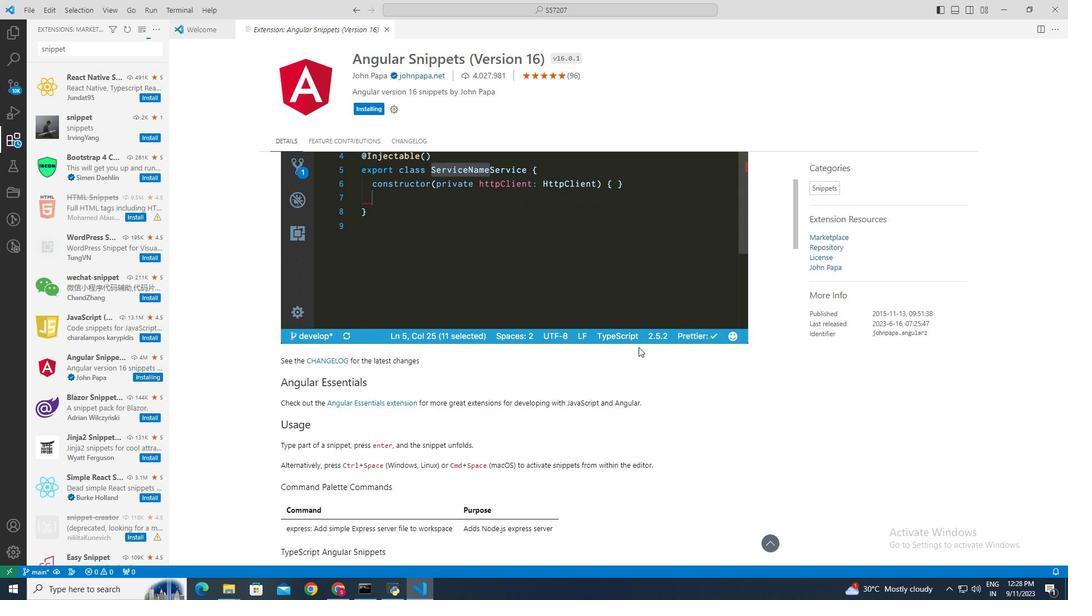 
Action: Mouse moved to (637, 347)
Screenshot: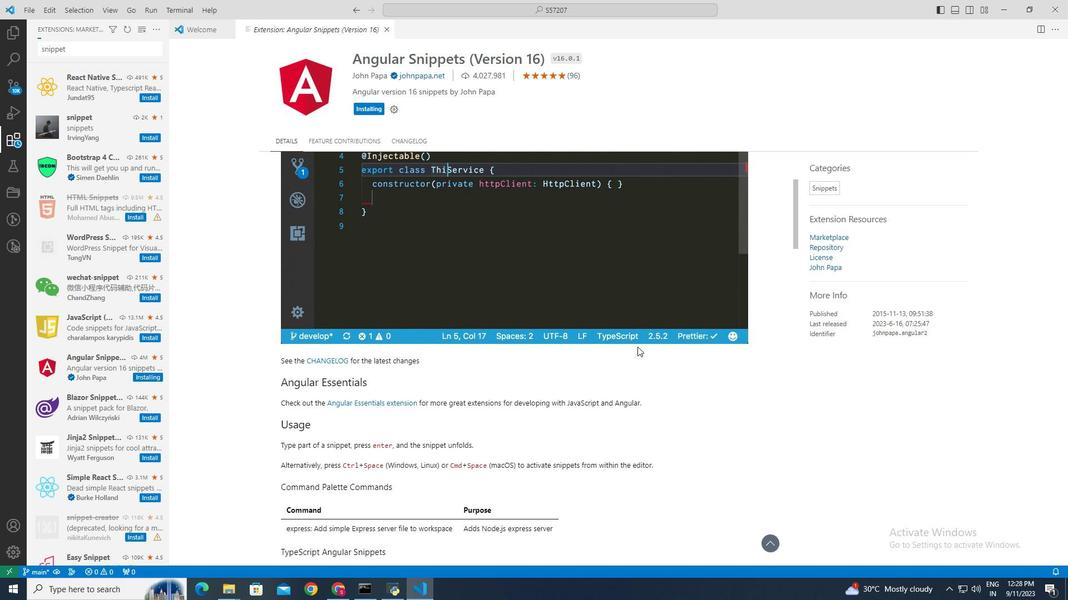 
Action: Mouse scrolled (637, 346) with delta (0, 0)
Screenshot: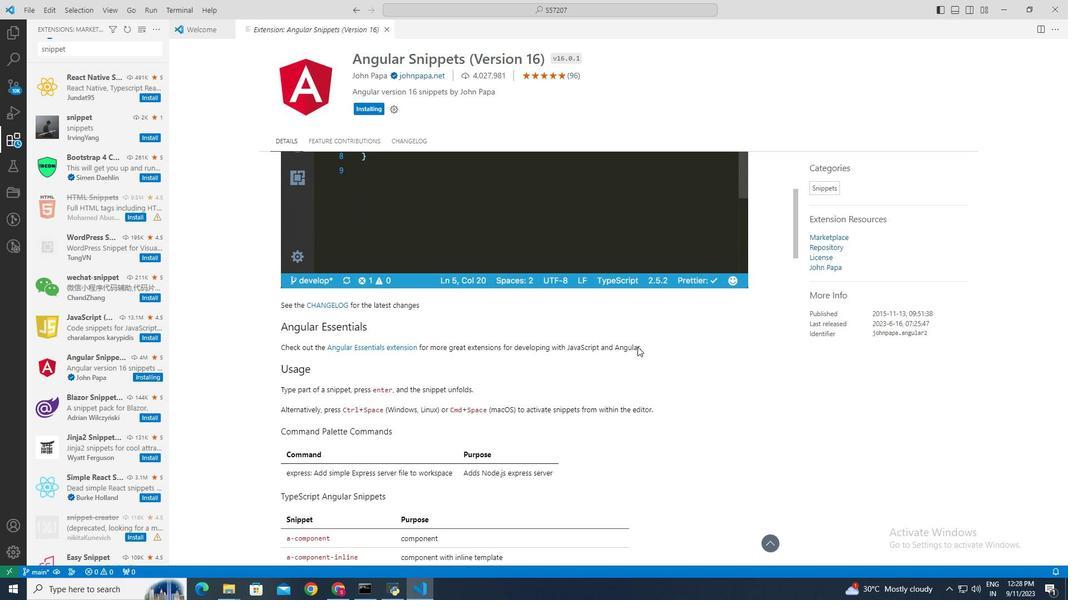 
Action: Mouse scrolled (637, 346) with delta (0, 0)
Screenshot: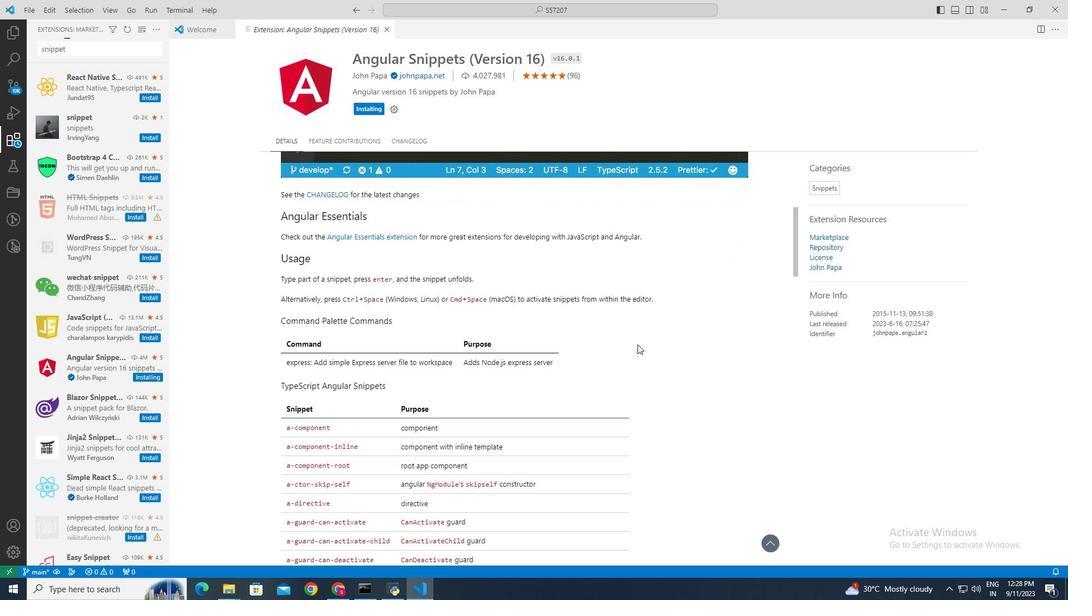
Action: Mouse scrolled (637, 346) with delta (0, 0)
Screenshot: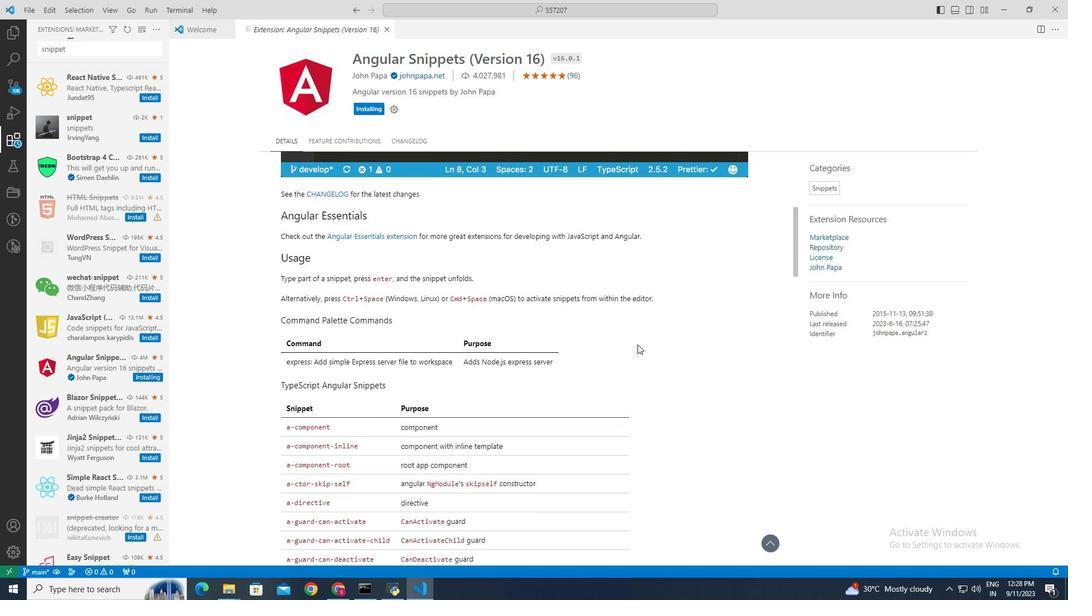 
Action: Mouse moved to (637, 345)
Screenshot: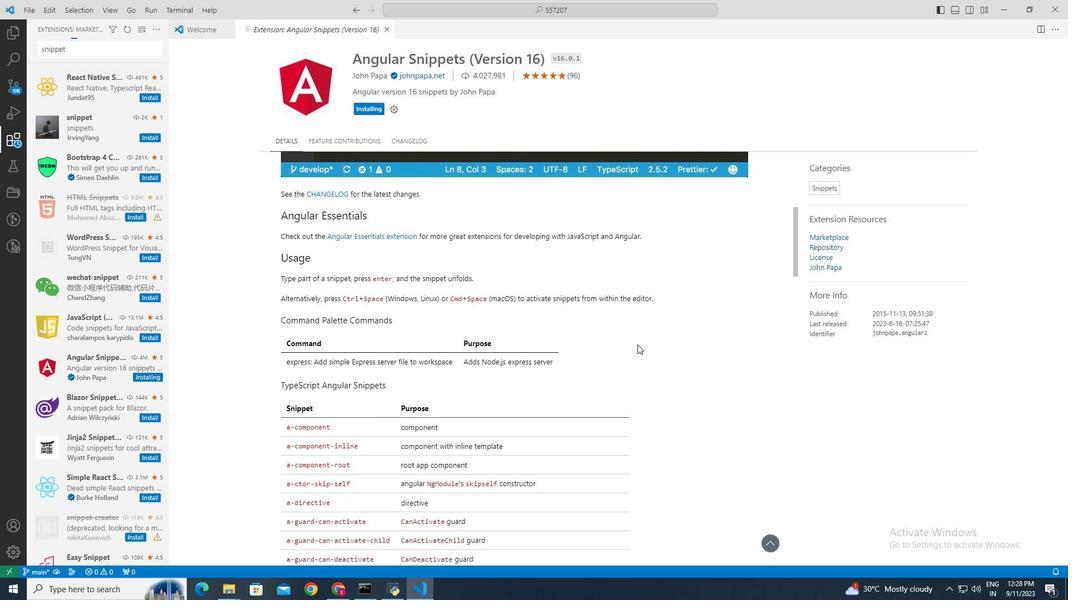 
Action: Mouse scrolled (637, 344) with delta (0, 0)
Screenshot: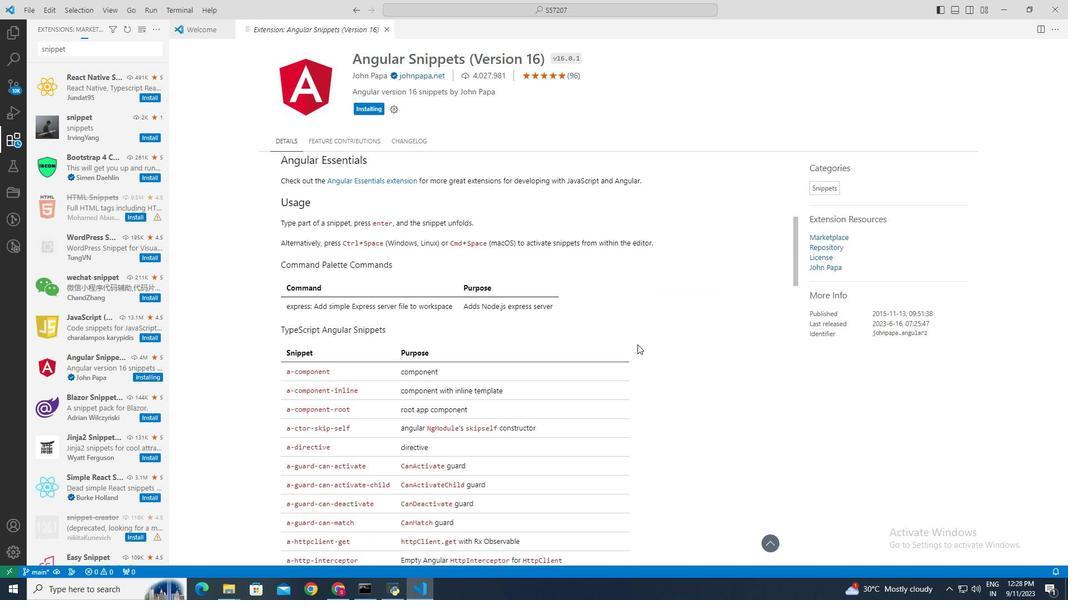 
Action: Mouse moved to (637, 343)
Screenshot: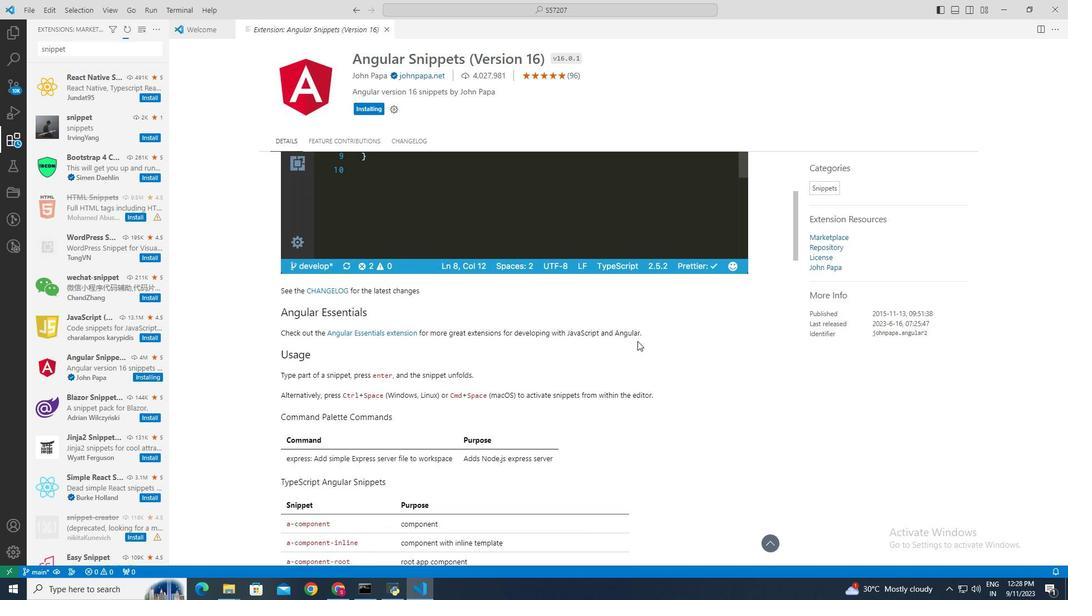 
Action: Mouse scrolled (637, 344) with delta (0, 0)
Screenshot: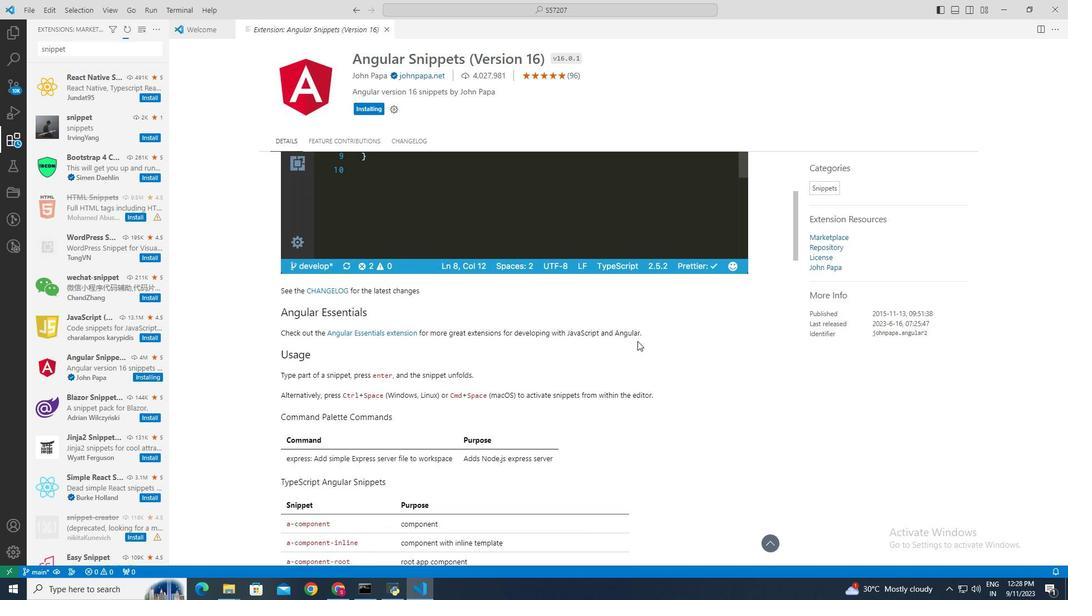 
Action: Mouse moved to (637, 342)
Screenshot: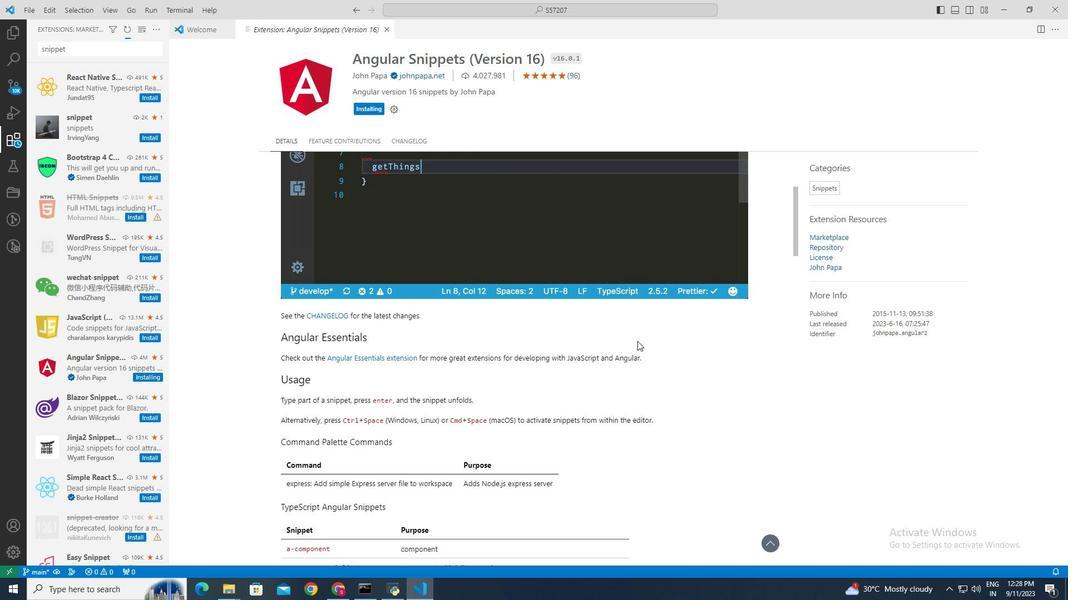 
Action: Mouse scrolled (637, 343) with delta (0, 0)
Screenshot: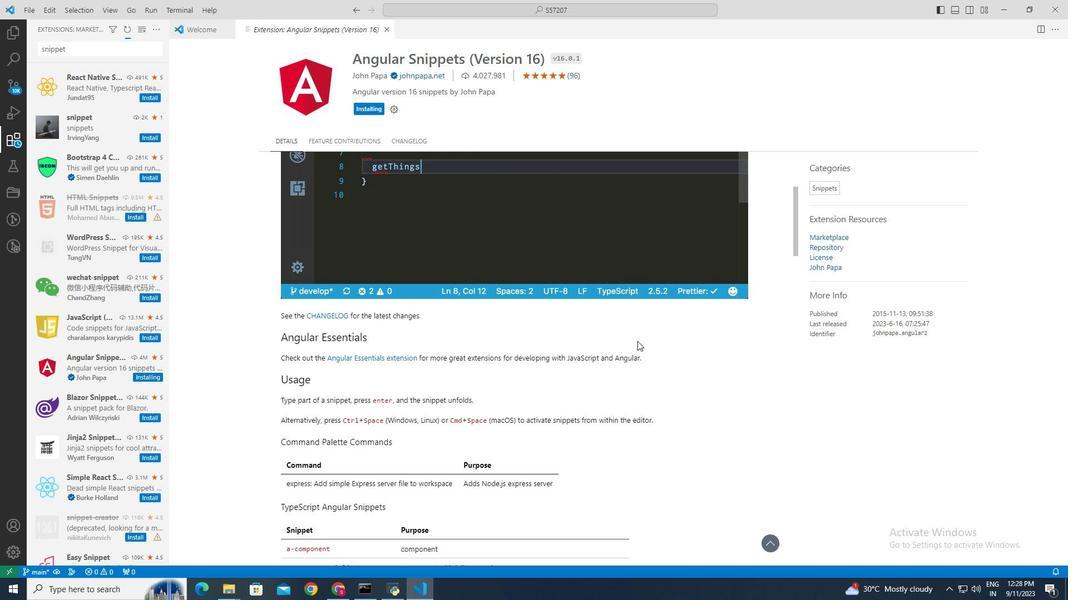 
Action: Mouse moved to (637, 342)
Screenshot: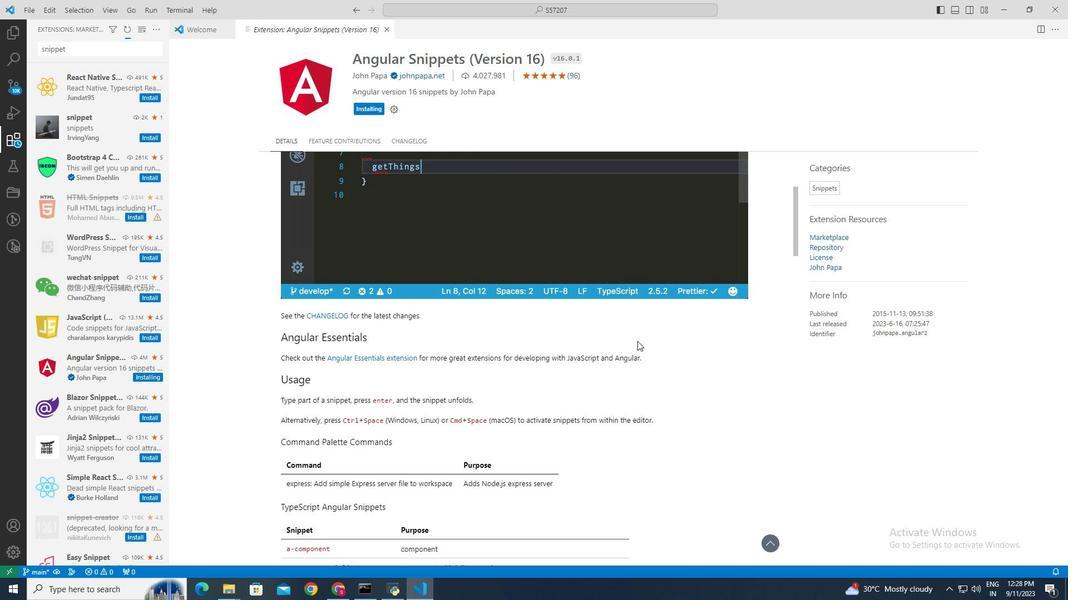 
Action: Mouse scrolled (637, 342) with delta (0, 0)
Screenshot: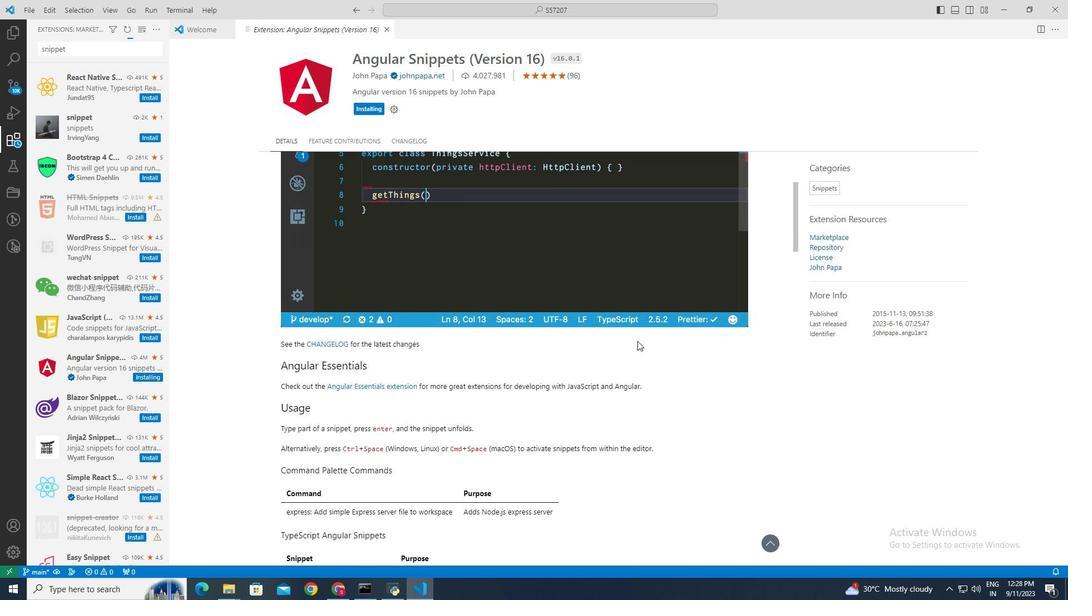 
Action: Mouse moved to (637, 341)
Screenshot: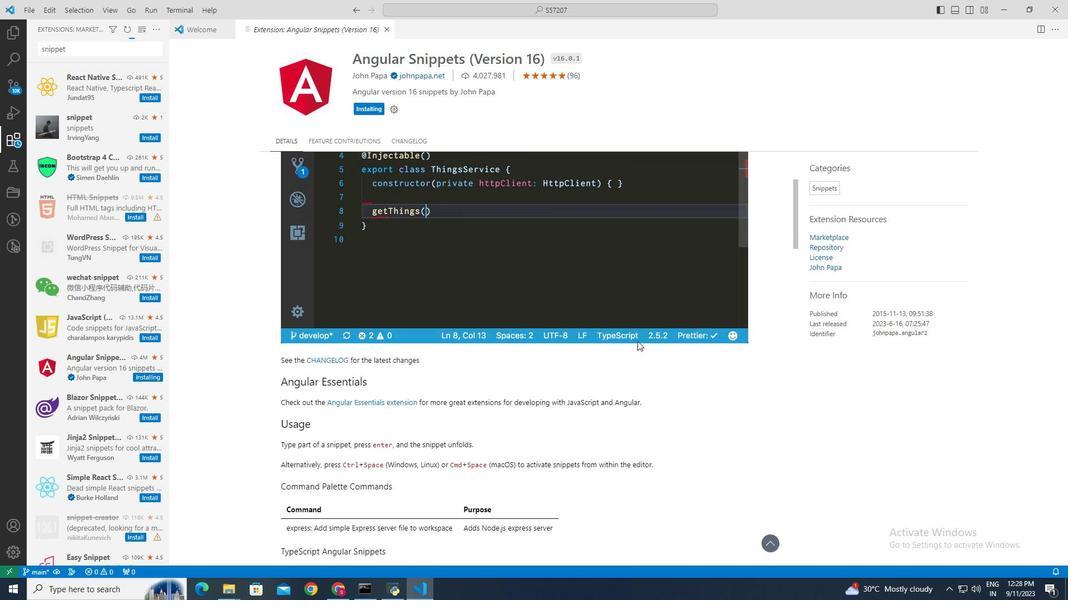 
Action: Mouse scrolled (637, 342) with delta (0, 0)
Screenshot: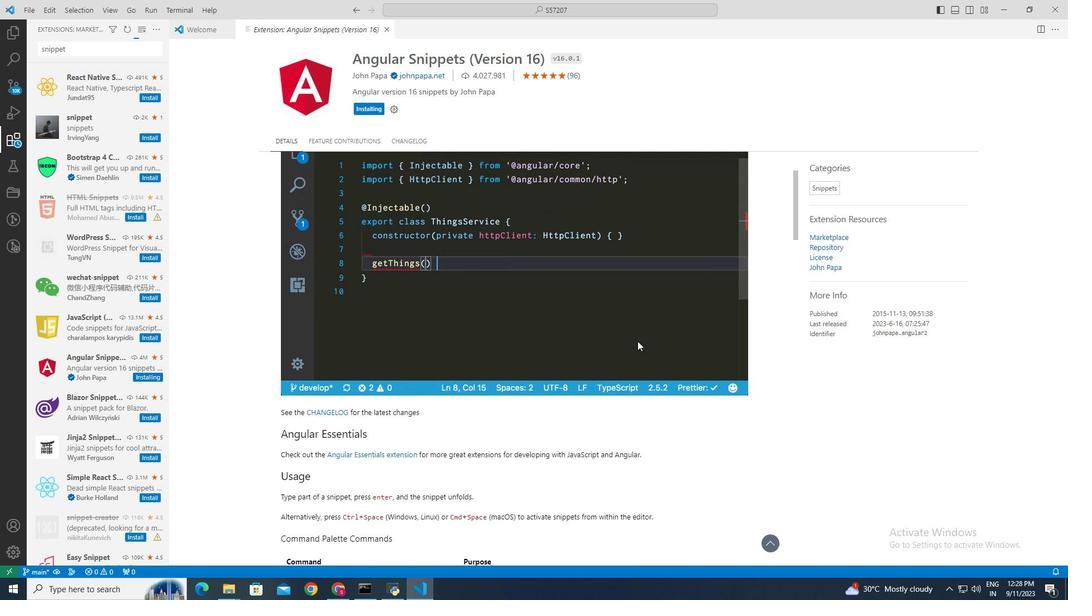 
Action: Mouse scrolled (637, 342) with delta (0, 0)
Screenshot: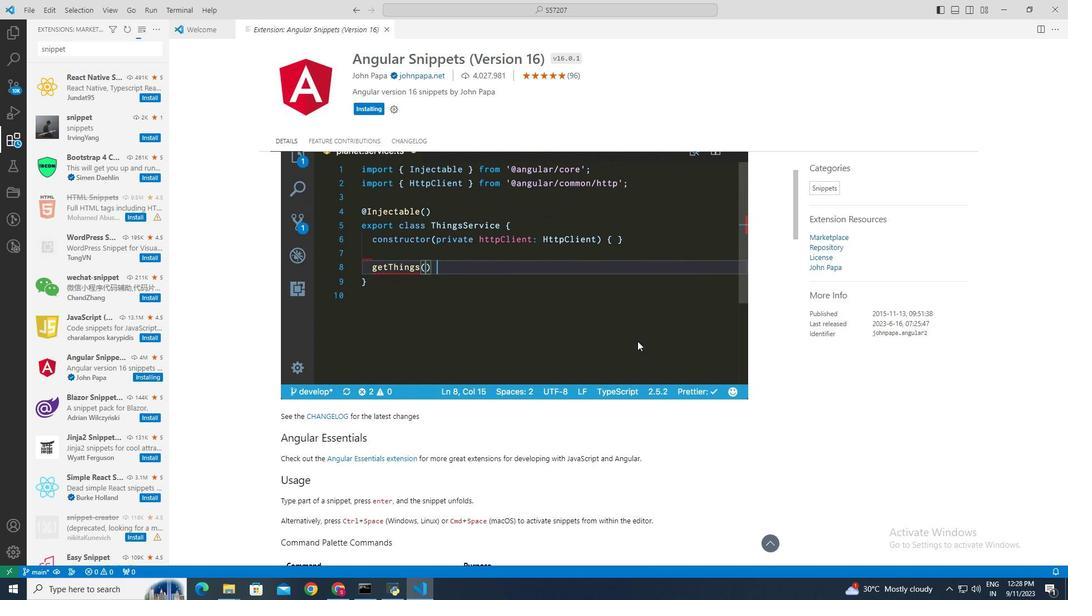 
Action: Mouse scrolled (637, 342) with delta (0, 0)
Screenshot: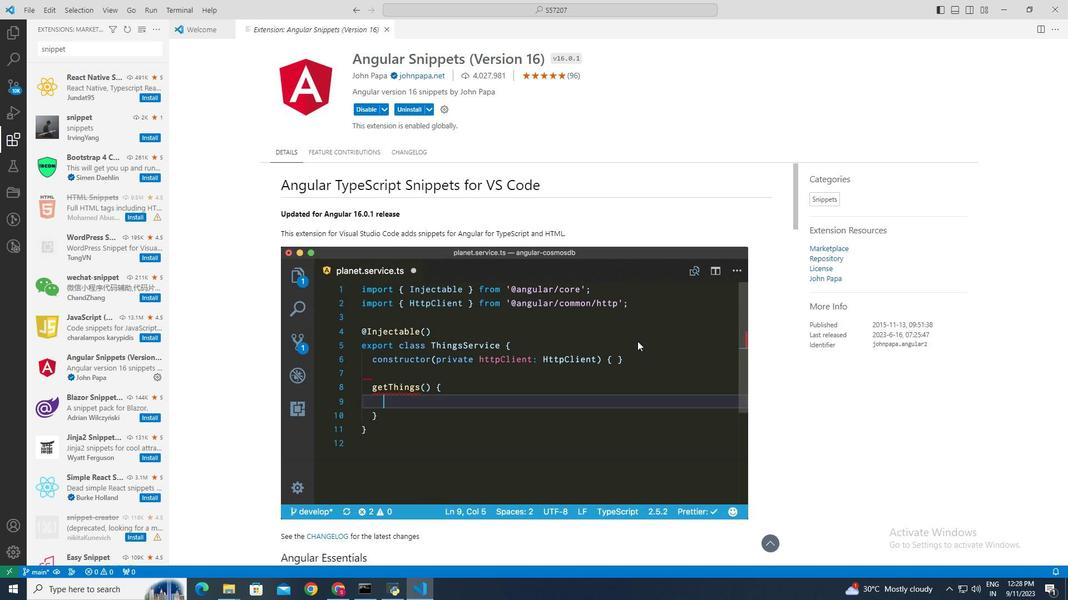 
Action: Mouse scrolled (637, 342) with delta (0, 0)
Screenshot: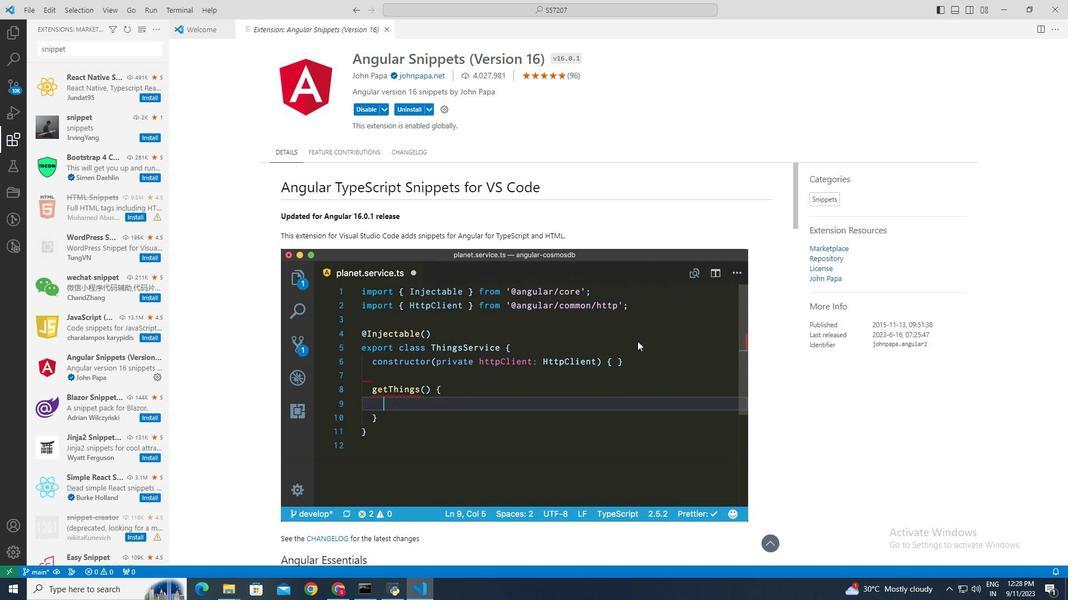 
Action: Mouse scrolled (637, 342) with delta (0, 0)
Screenshot: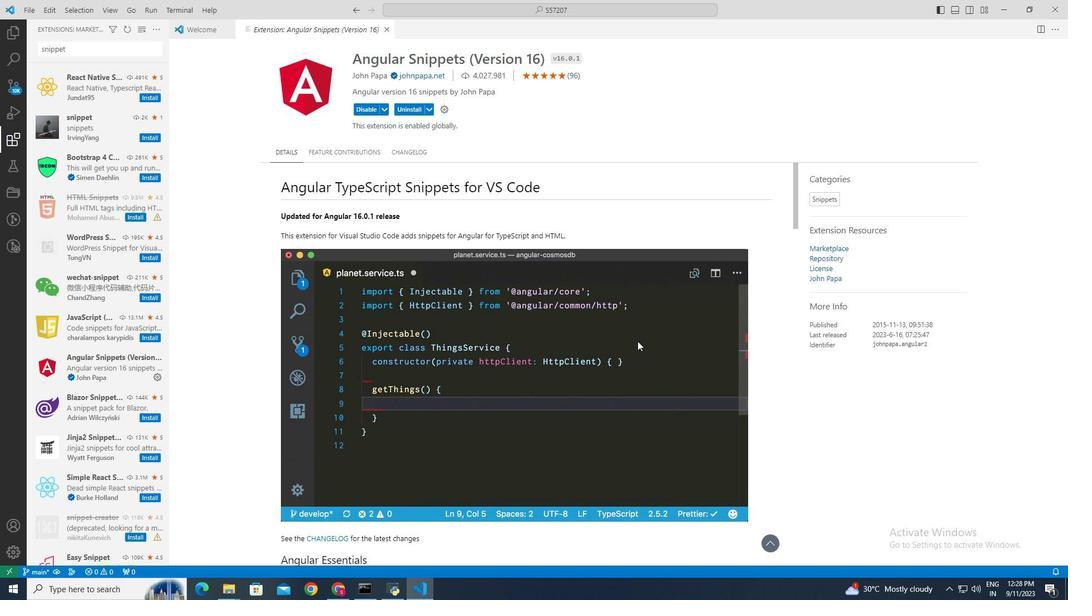 
Action: Mouse scrolled (637, 342) with delta (0, 0)
Screenshot: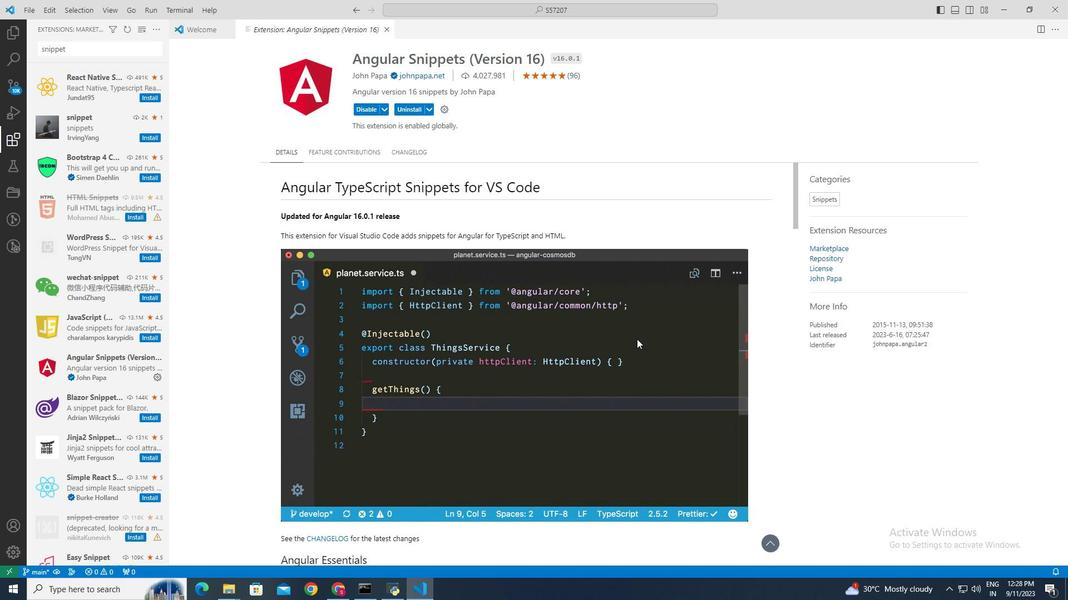
Action: Mouse scrolled (637, 342) with delta (0, 0)
Screenshot: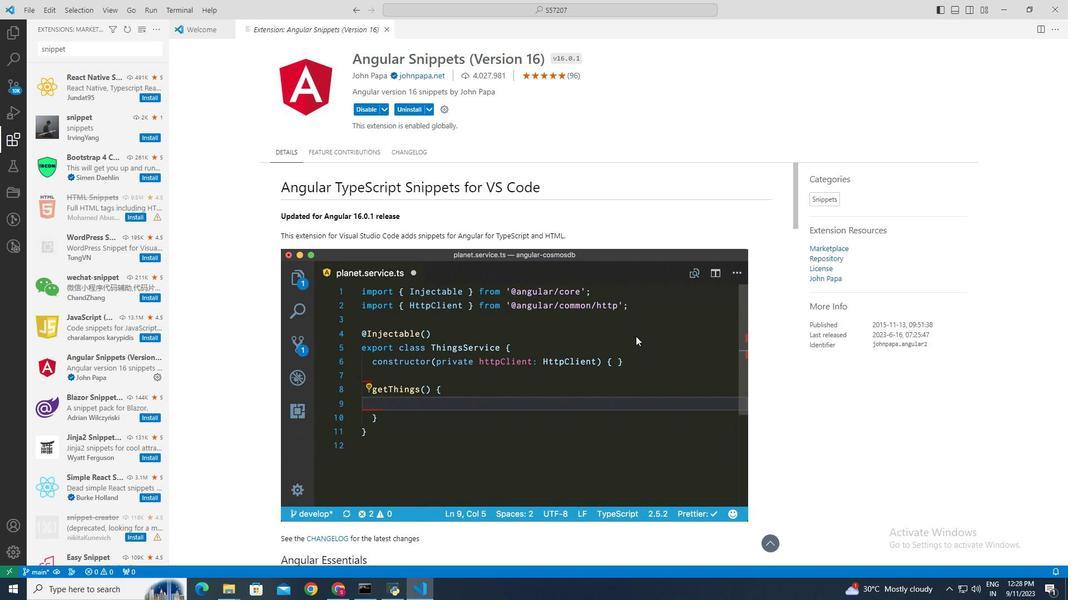 
Action: Mouse moved to (636, 336)
Screenshot: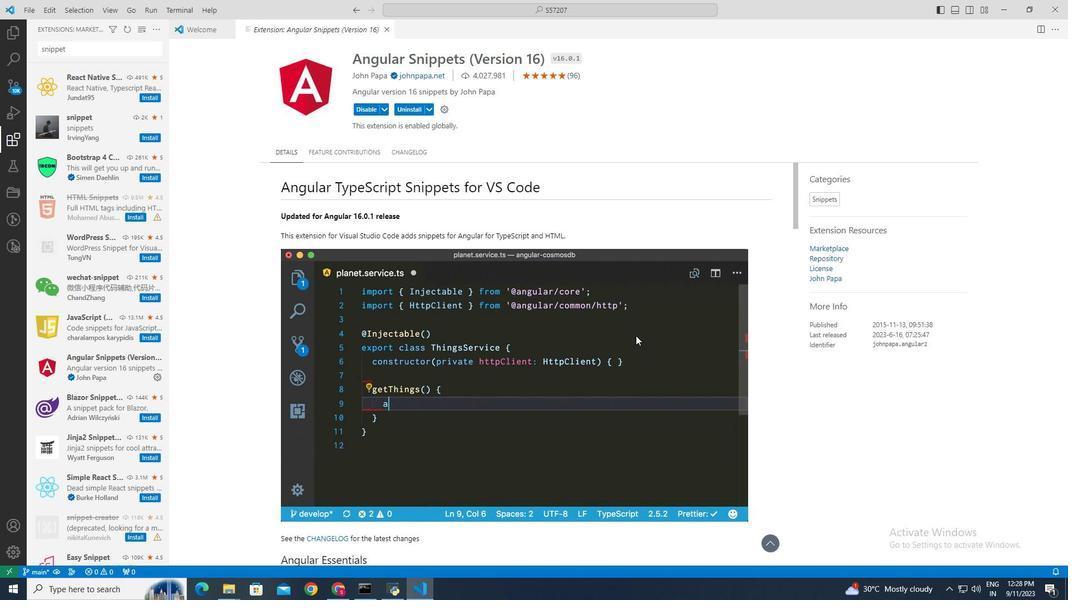 
Action: Mouse scrolled (636, 336) with delta (0, 0)
Screenshot: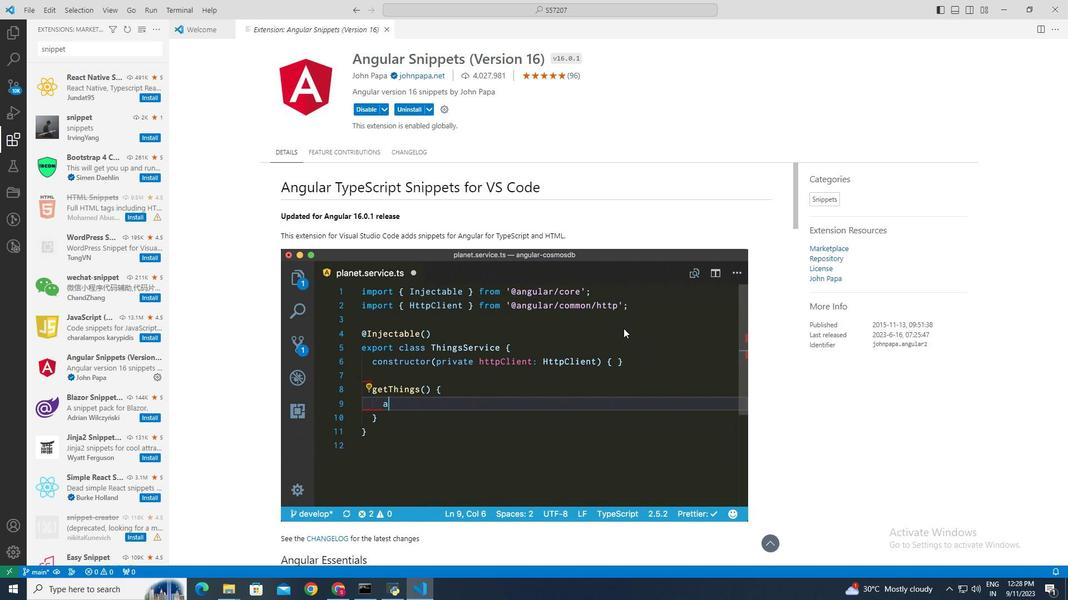 
Action: Mouse moved to (636, 336)
Screenshot: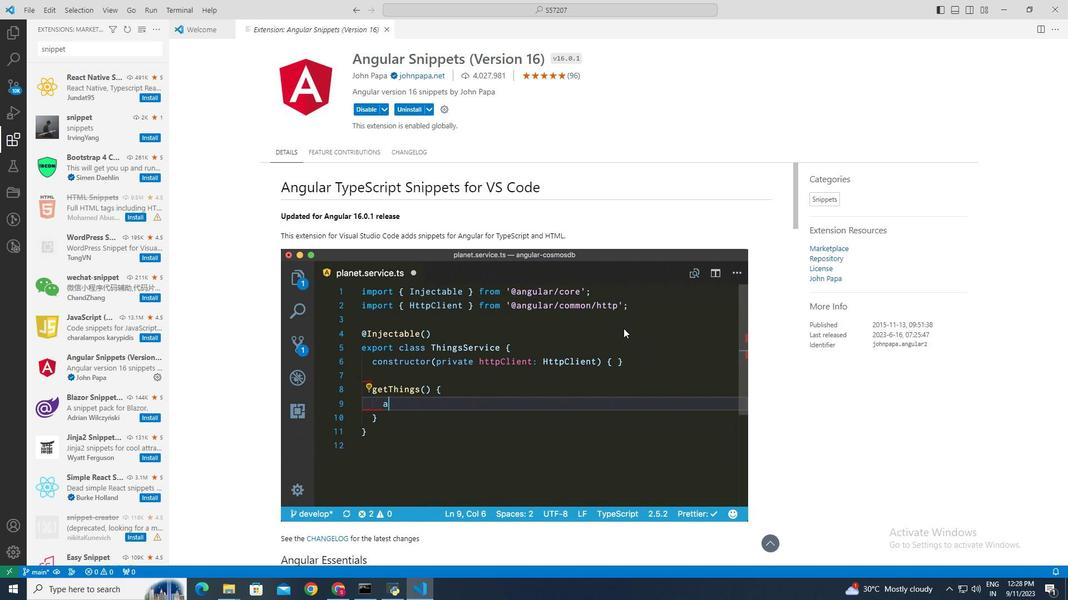 
Action: Mouse scrolled (636, 336) with delta (0, 0)
Screenshot: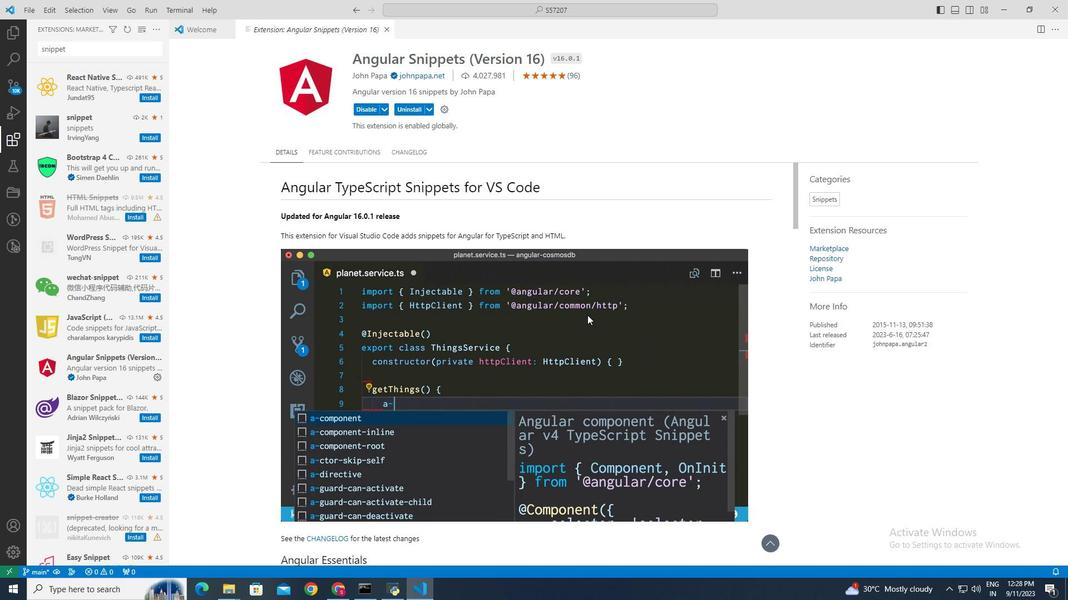 
Action: Mouse scrolled (636, 336) with delta (0, 0)
Screenshot: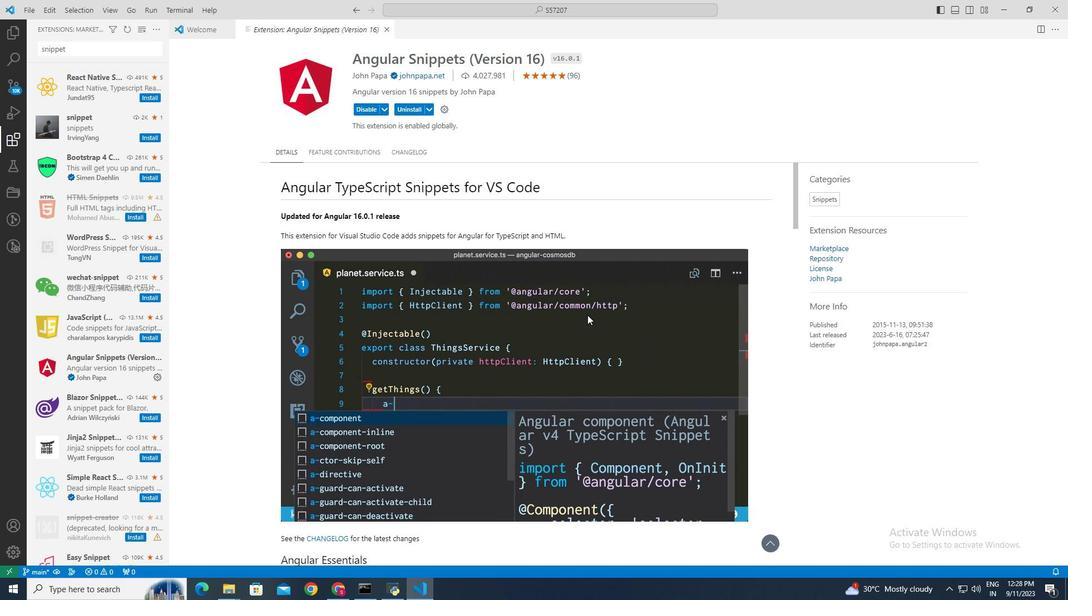 
Action: Mouse scrolled (636, 336) with delta (0, 0)
Screenshot: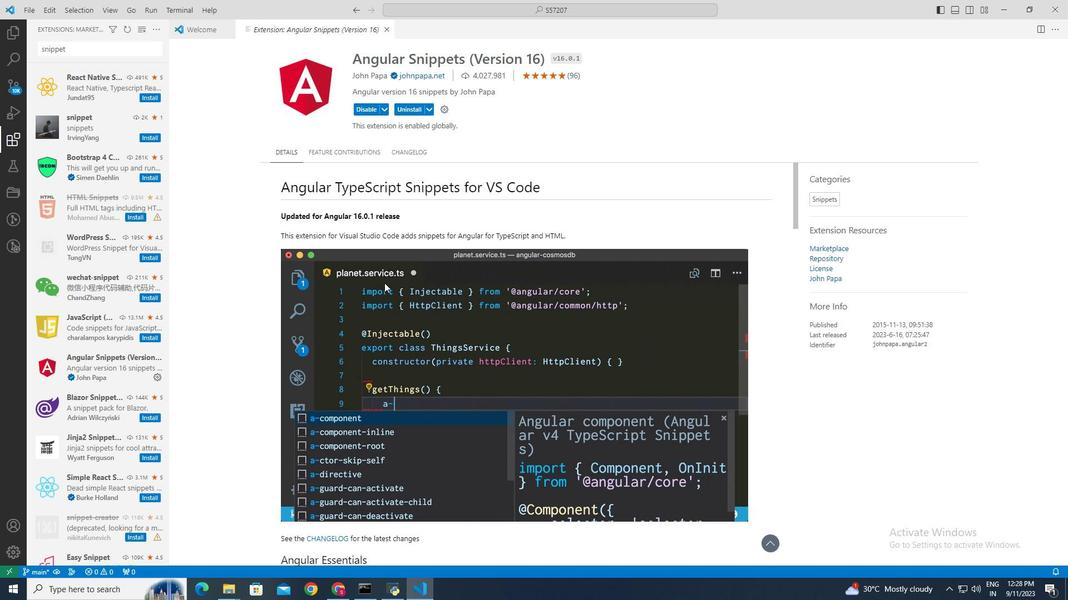 
Action: Mouse moved to (13, 136)
Screenshot: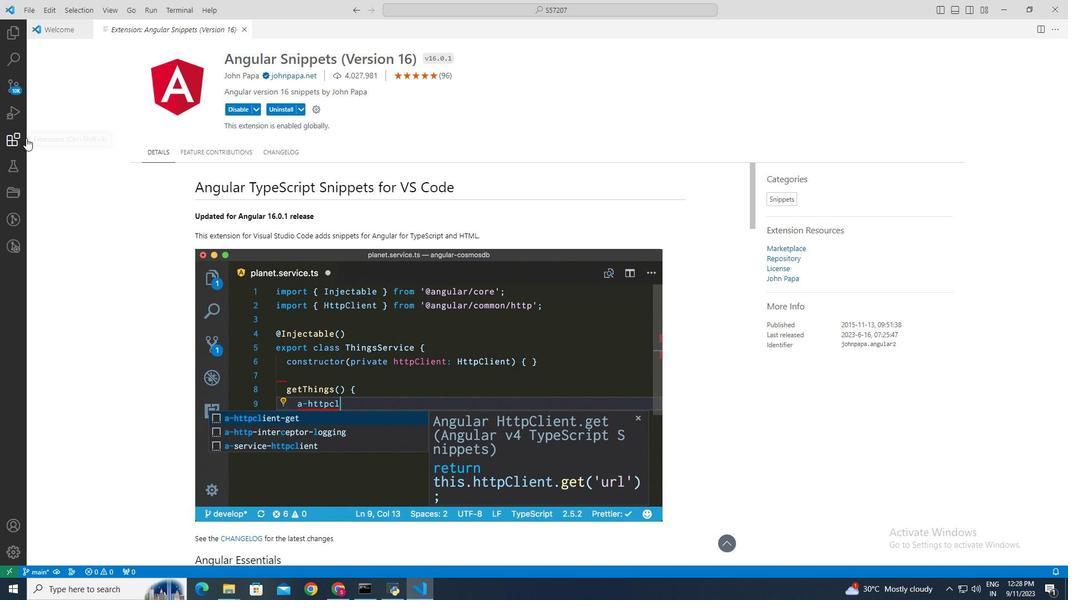 
Action: Mouse pressed left at (13, 136)
Screenshot: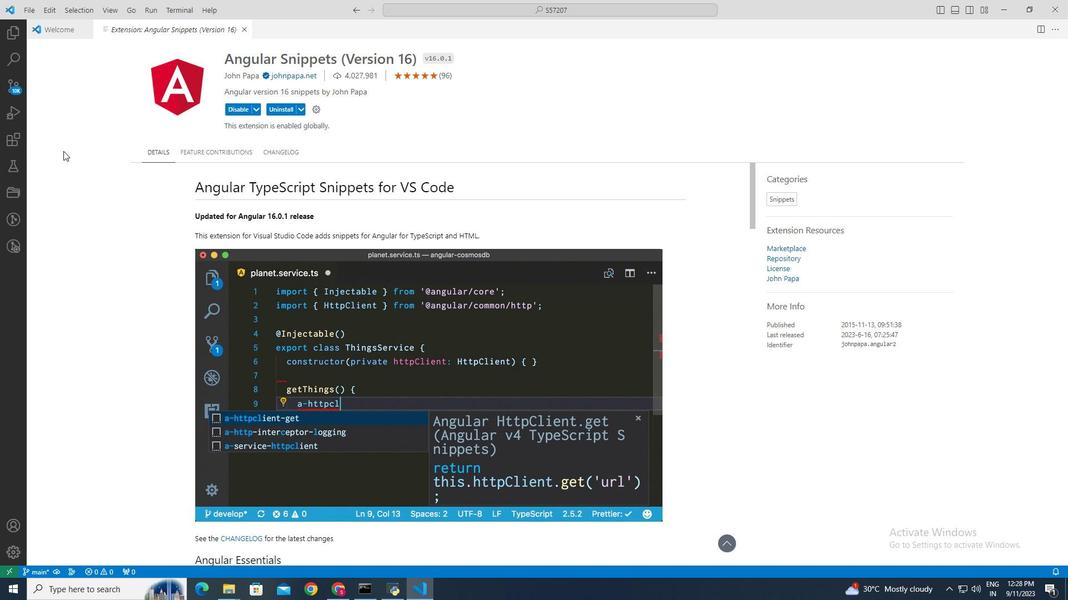 
Action: Mouse moved to (244, 27)
Screenshot: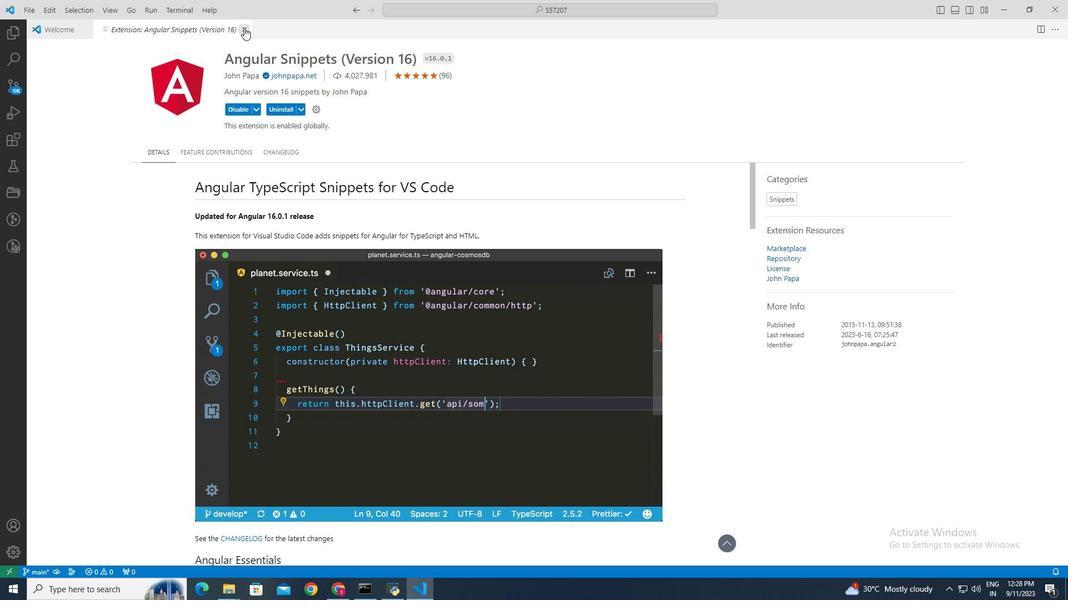 
Action: Mouse pressed left at (244, 27)
Screenshot: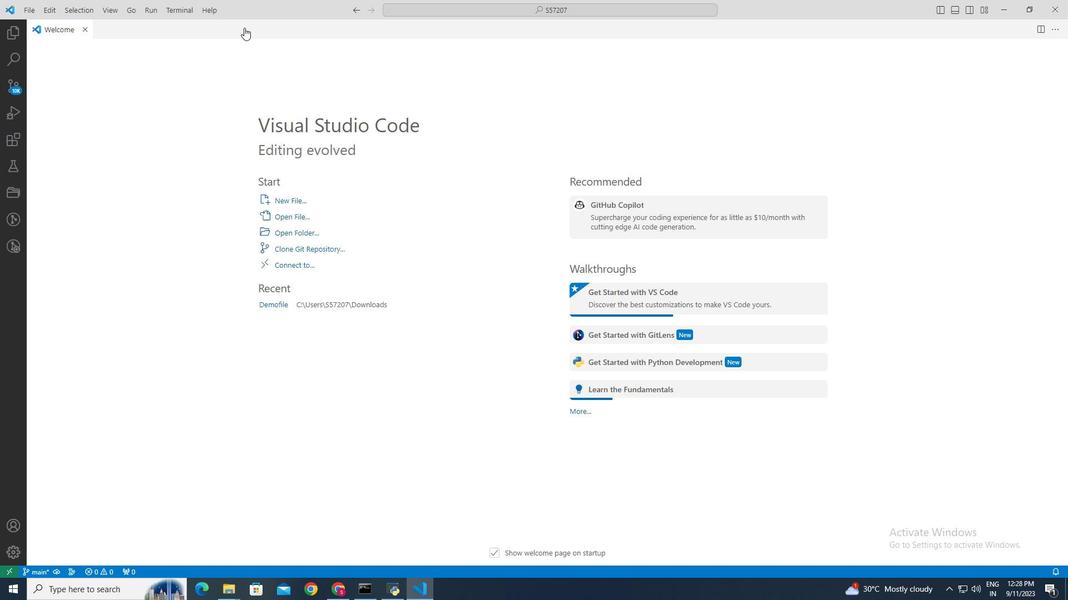 
Action: Mouse moved to (67, 280)
Screenshot: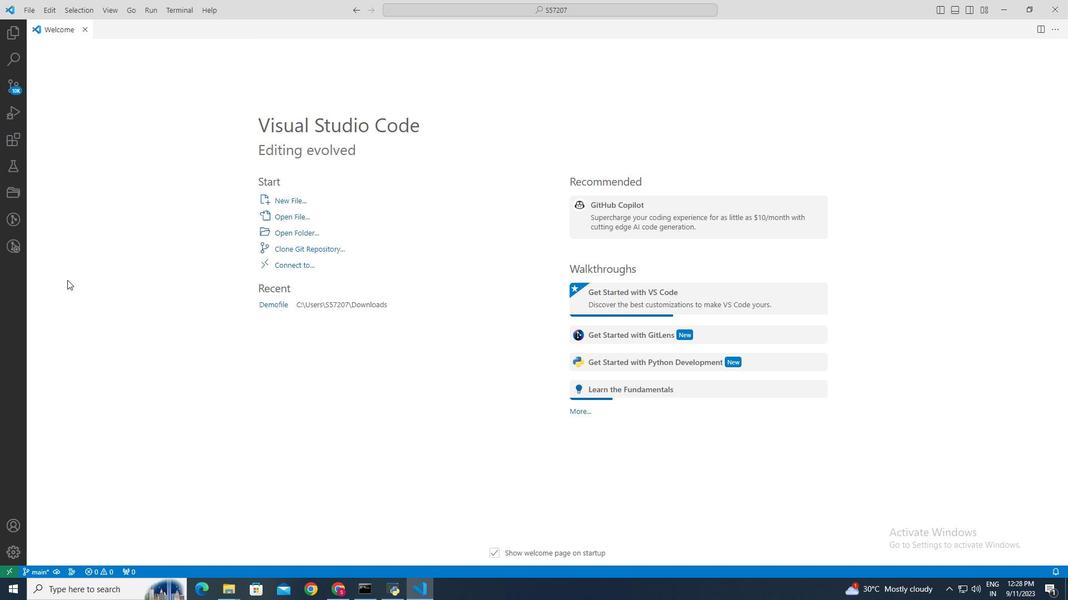 
